 Task: Find connections with filter location Montauban with filter topic #careerswith filter profile language French with filter current company Wipro Digital with filter school Indraprastha University with filter industry Wholesale Petroleum and Petroleum Products with filter service category Property Management with filter keywords title Vehicle or Equipment Cleaner
Action: Mouse moved to (526, 78)
Screenshot: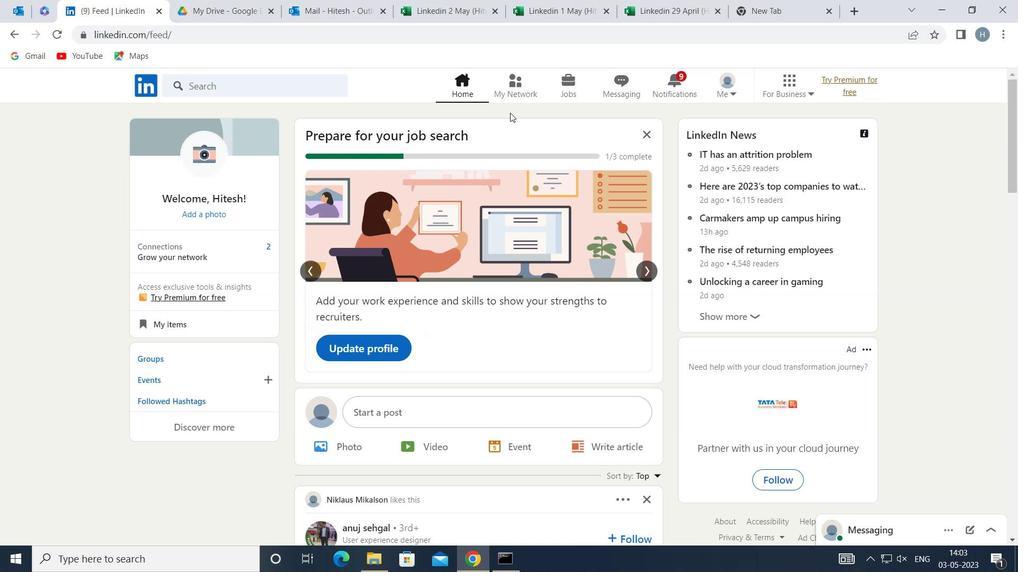 
Action: Mouse pressed left at (526, 78)
Screenshot: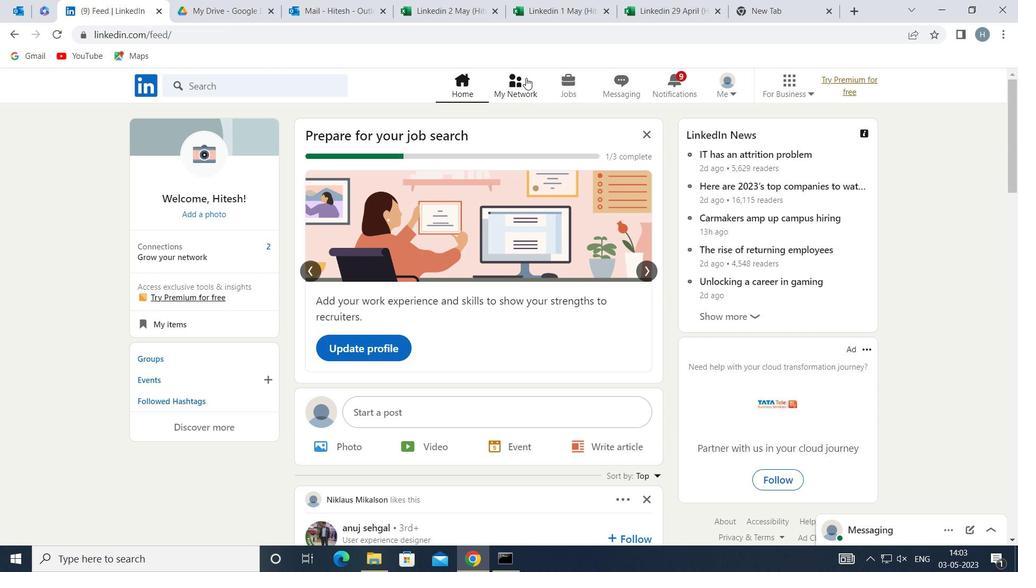 
Action: Mouse moved to (292, 160)
Screenshot: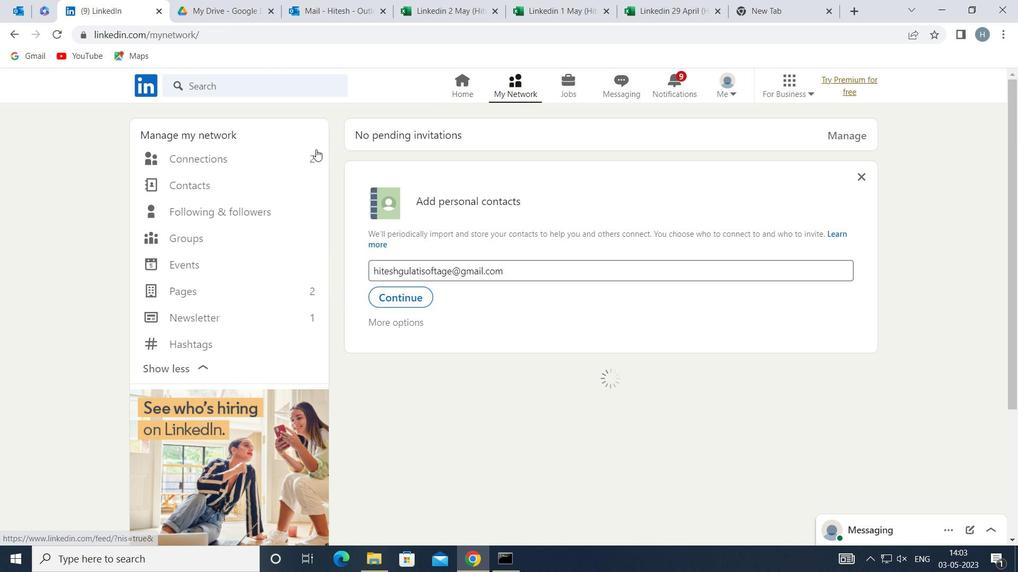 
Action: Mouse pressed left at (292, 160)
Screenshot: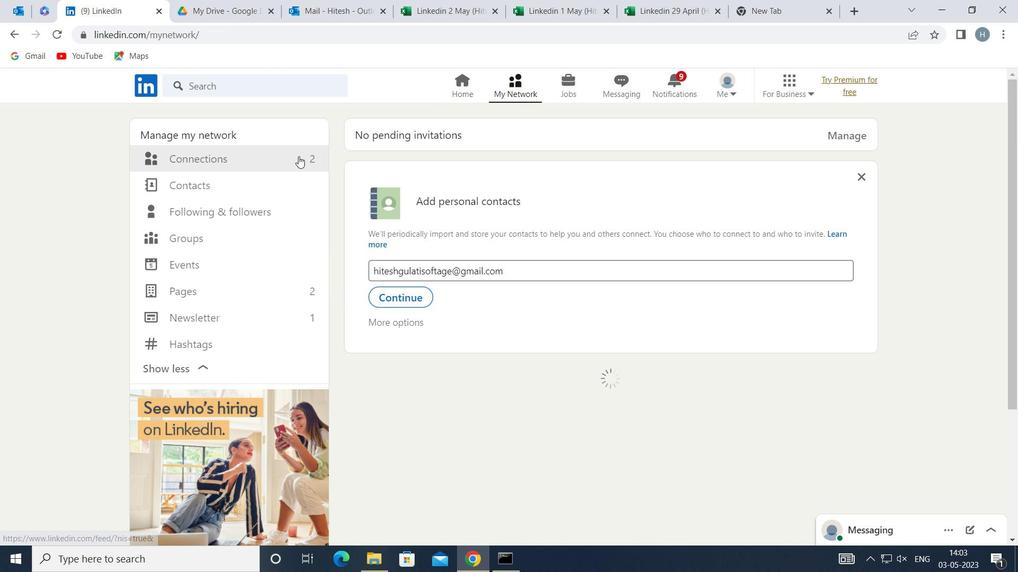 
Action: Mouse moved to (596, 159)
Screenshot: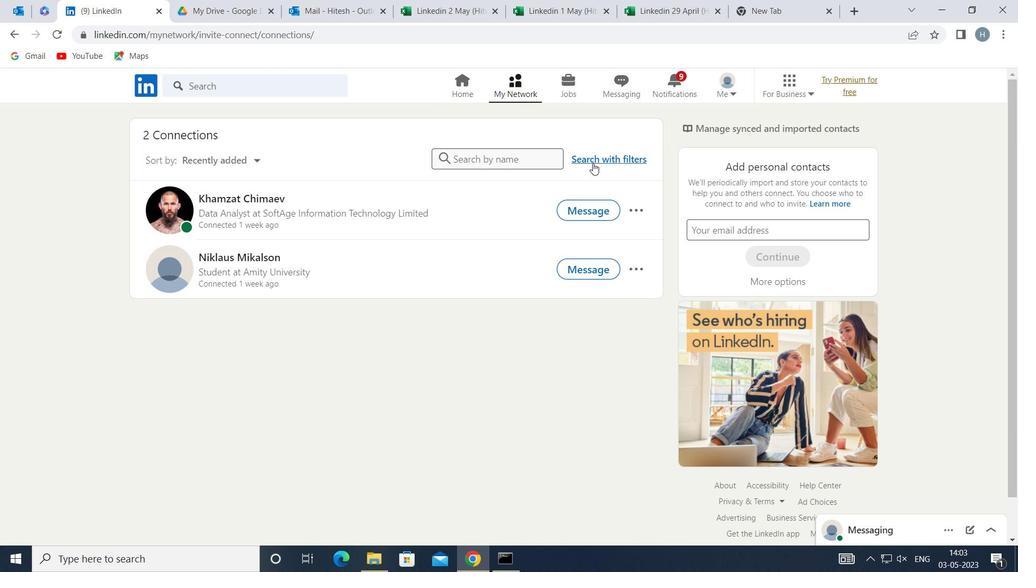 
Action: Mouse pressed left at (596, 159)
Screenshot: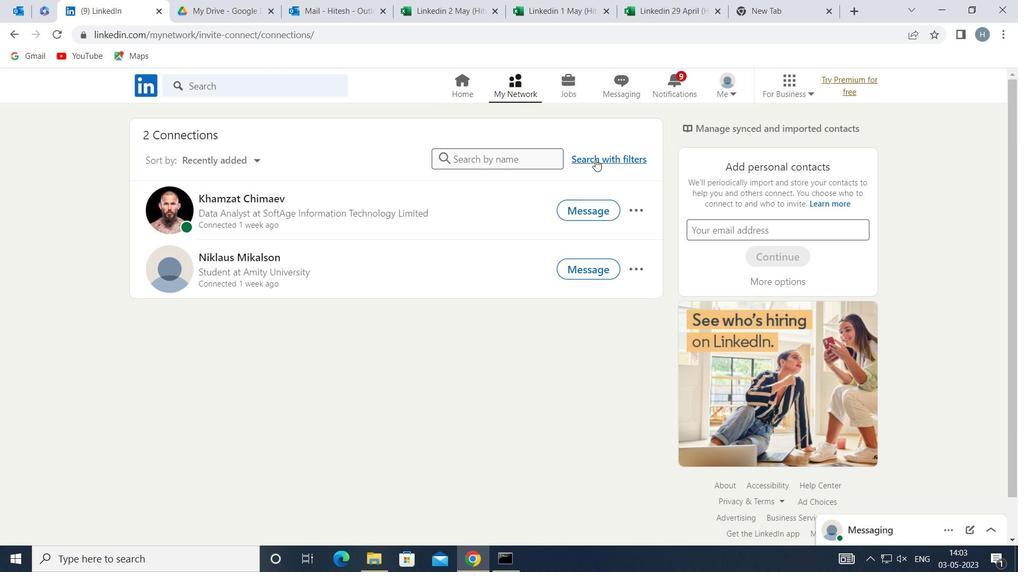 
Action: Mouse moved to (562, 128)
Screenshot: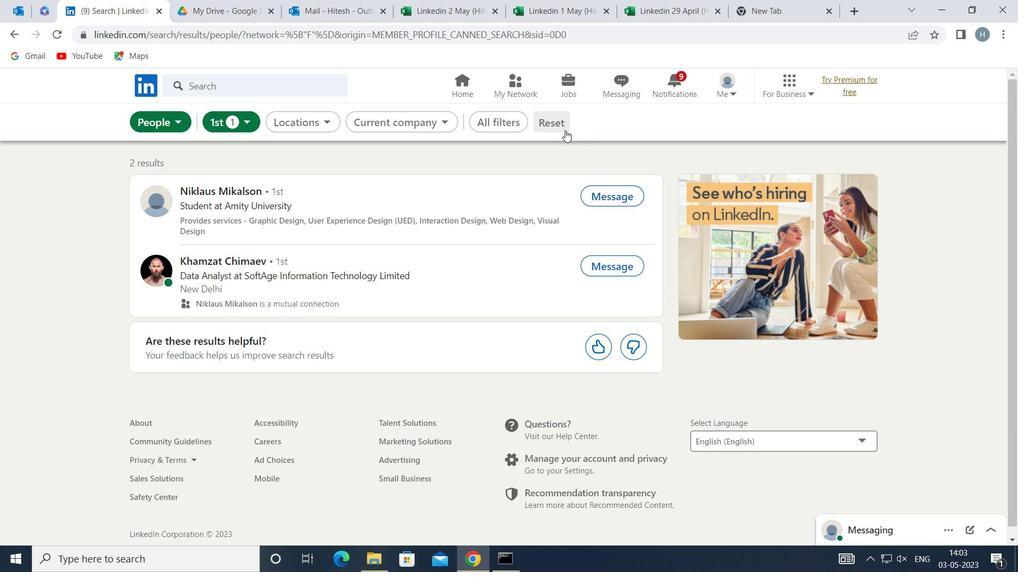 
Action: Mouse pressed left at (562, 128)
Screenshot: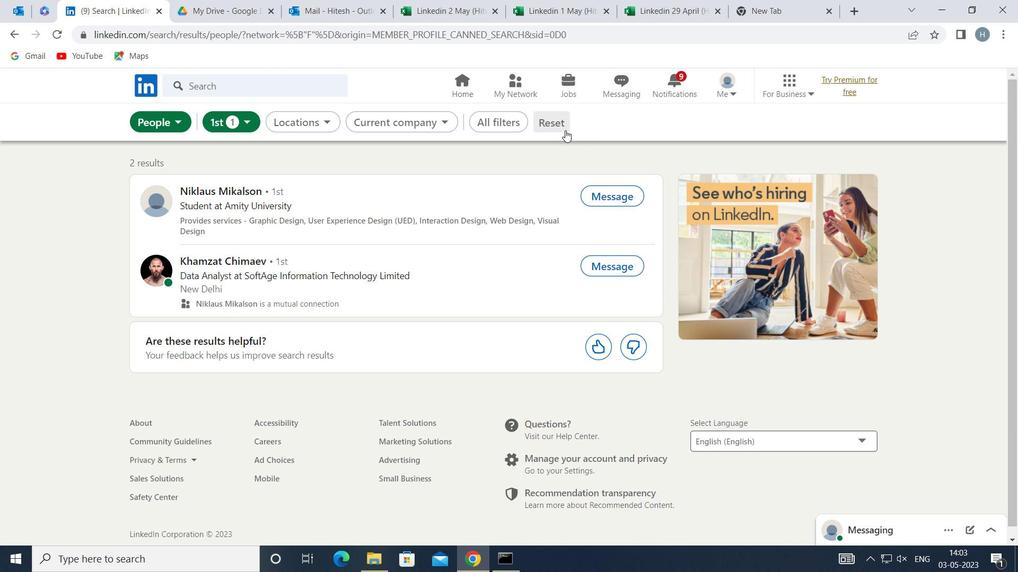 
Action: Mouse moved to (542, 127)
Screenshot: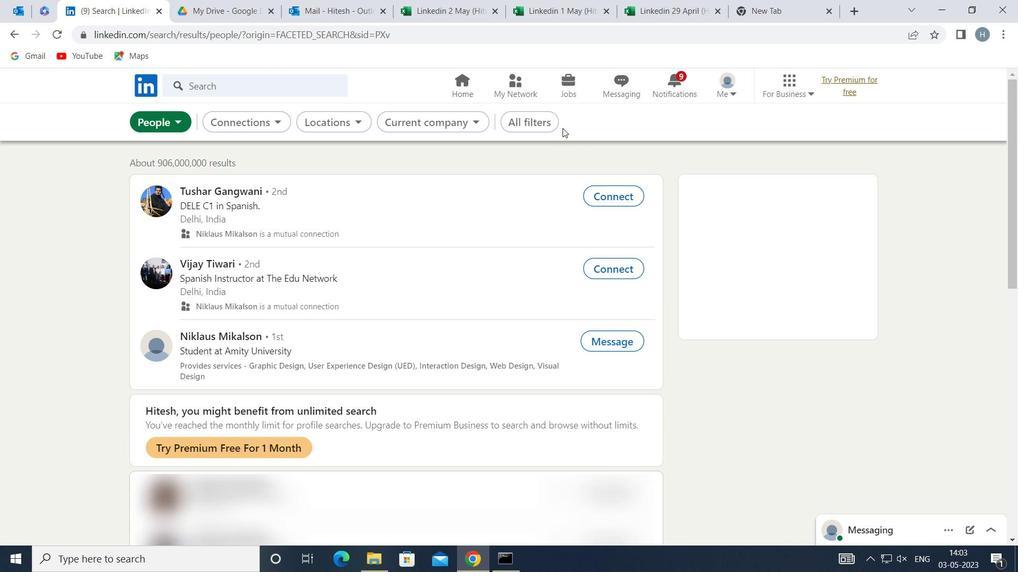 
Action: Mouse pressed left at (542, 127)
Screenshot: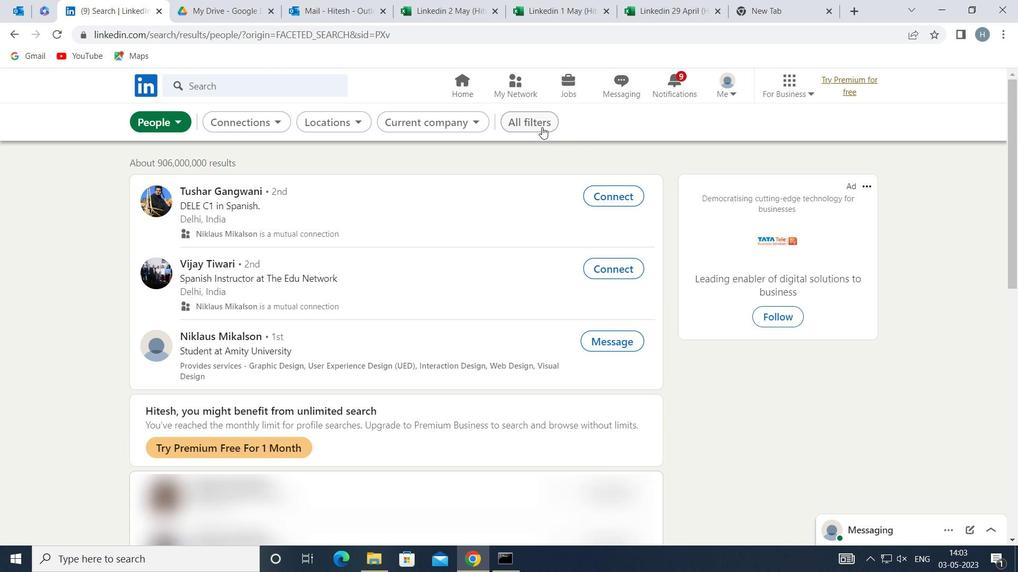 
Action: Mouse moved to (775, 258)
Screenshot: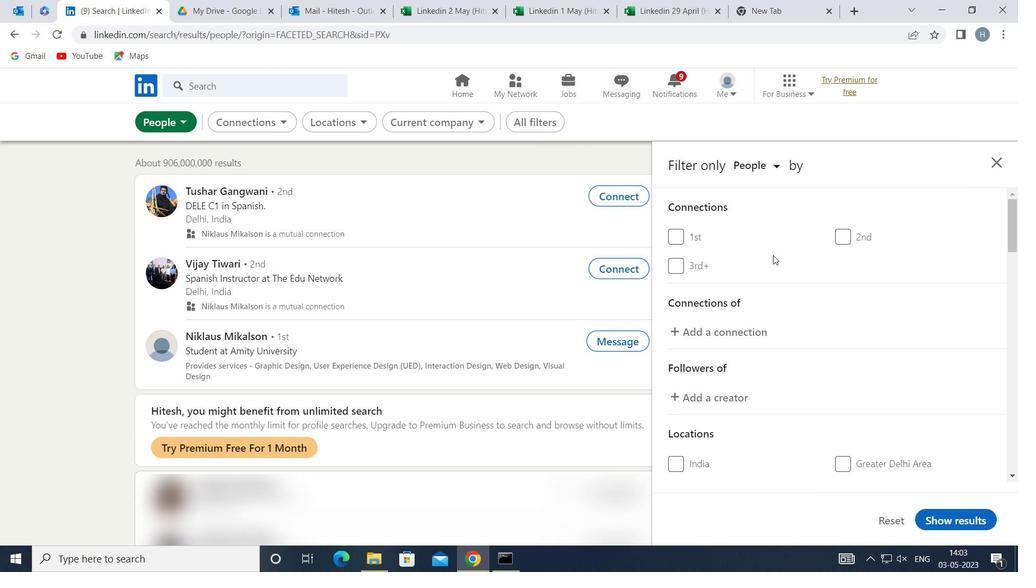 
Action: Mouse scrolled (775, 257) with delta (0, 0)
Screenshot: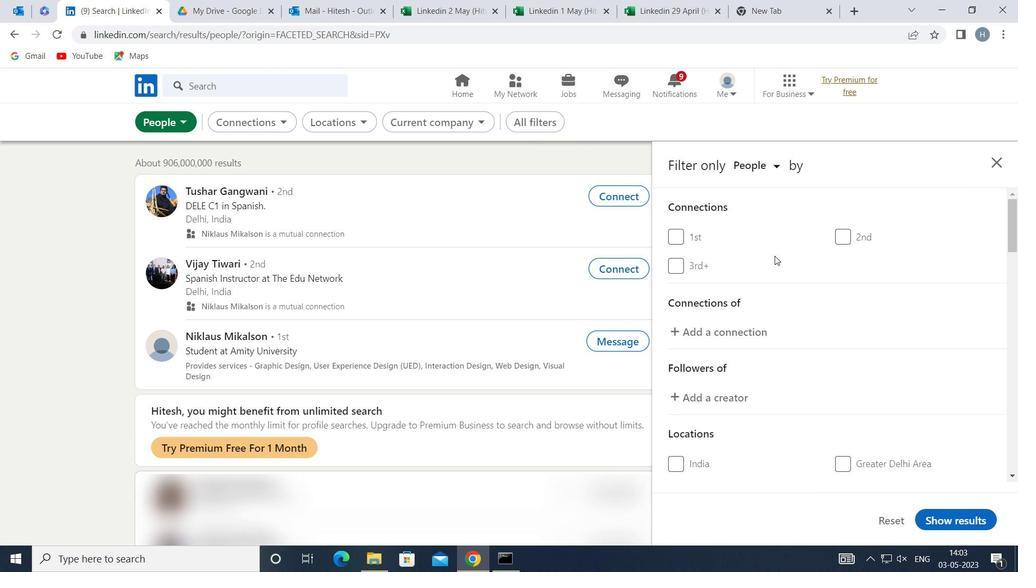 
Action: Mouse scrolled (775, 257) with delta (0, 0)
Screenshot: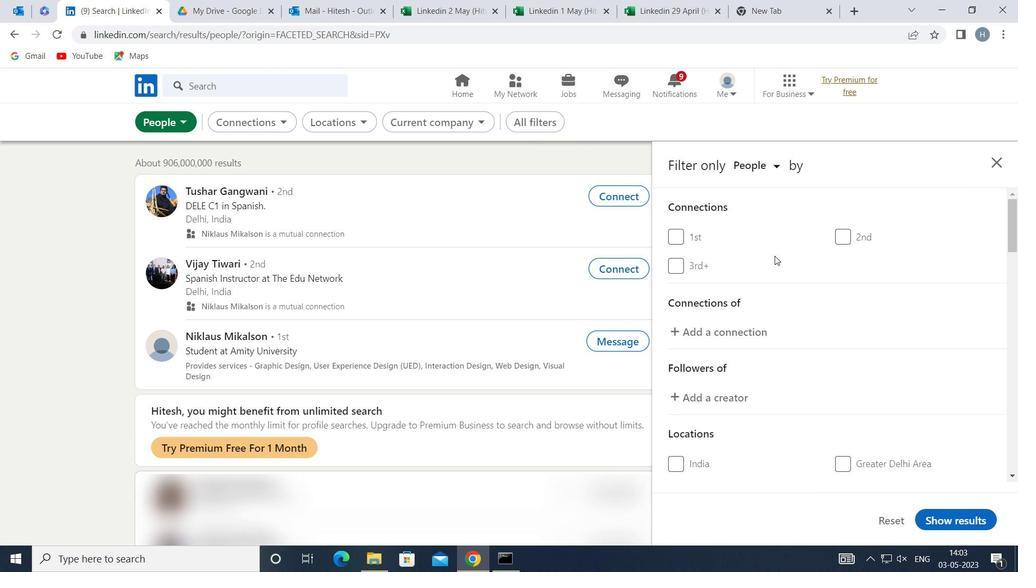 
Action: Mouse scrolled (775, 257) with delta (0, 0)
Screenshot: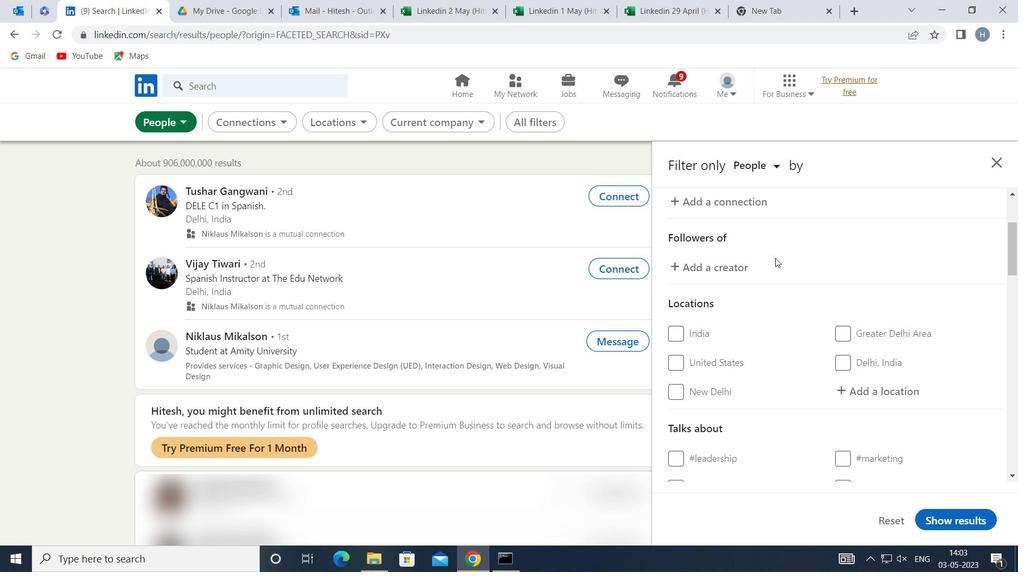 
Action: Mouse moved to (878, 321)
Screenshot: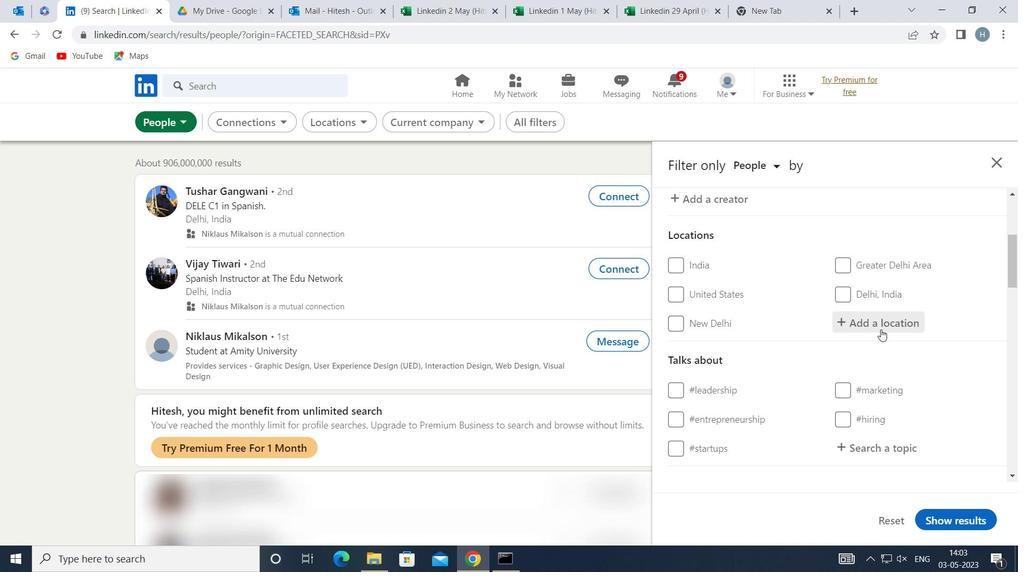 
Action: Mouse pressed left at (878, 321)
Screenshot: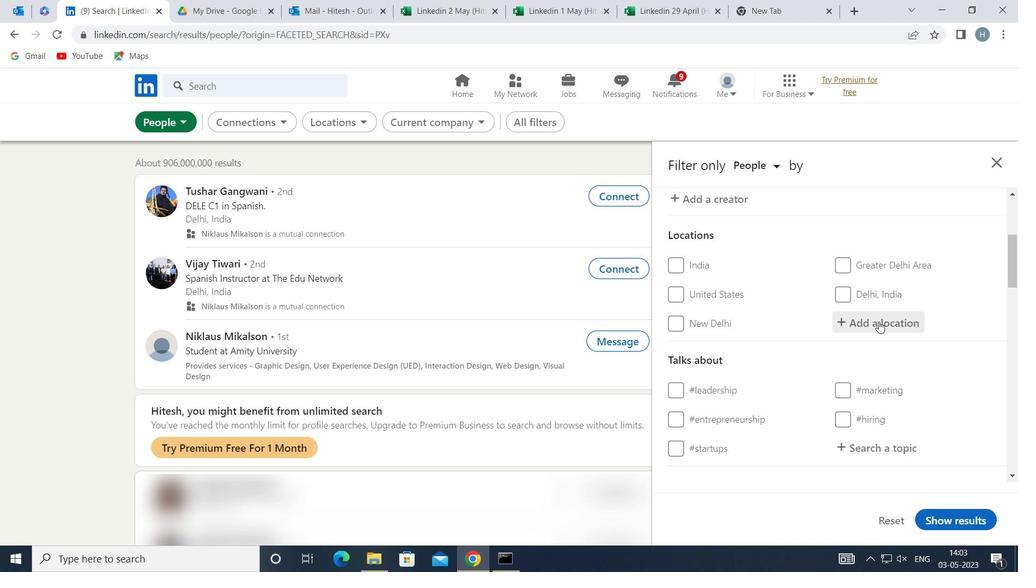 
Action: Mouse moved to (878, 321)
Screenshot: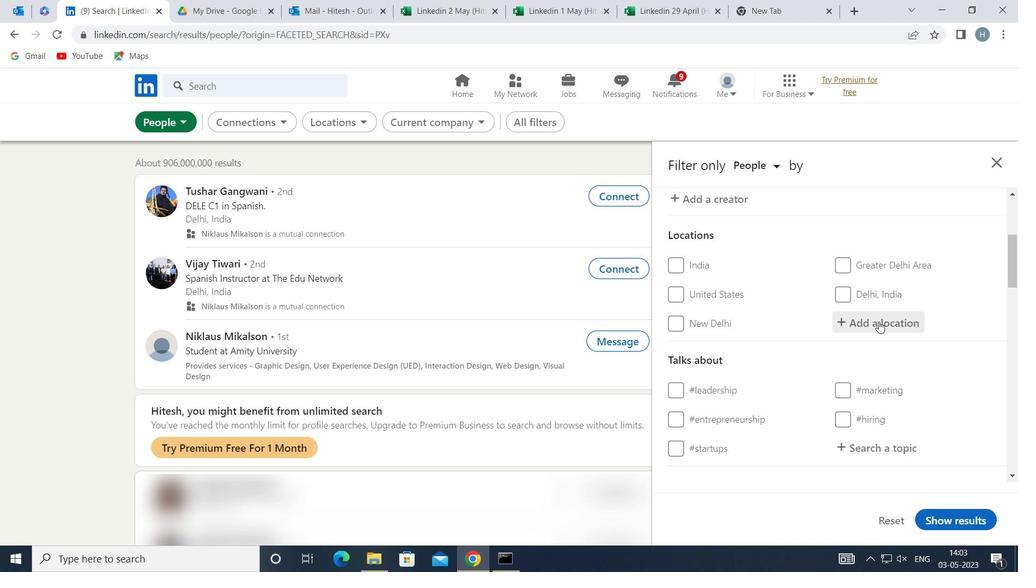 
Action: Key pressed <Key.shift>MONTK<Key.backspace>LUCON
Screenshot: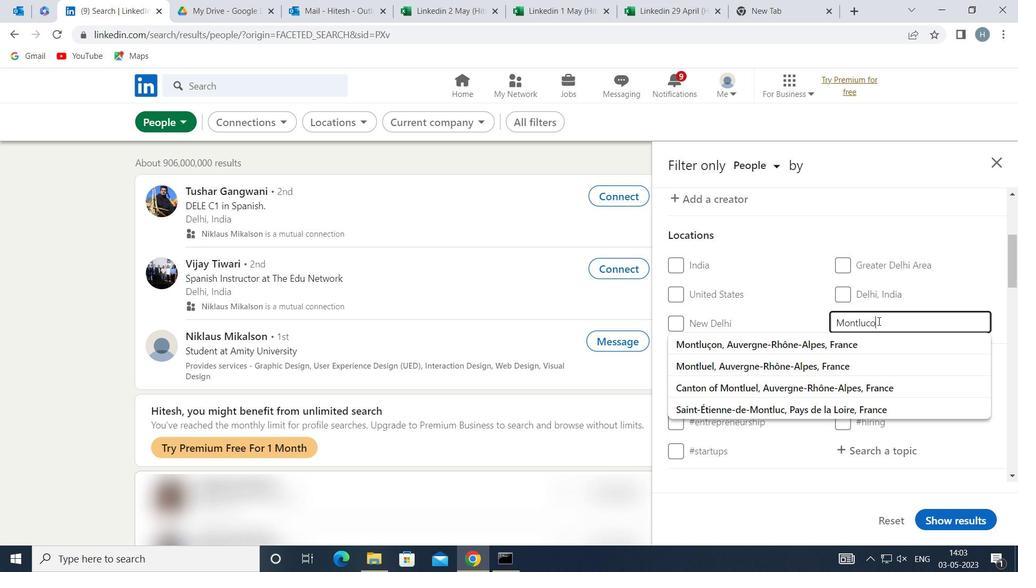 
Action: Mouse moved to (855, 340)
Screenshot: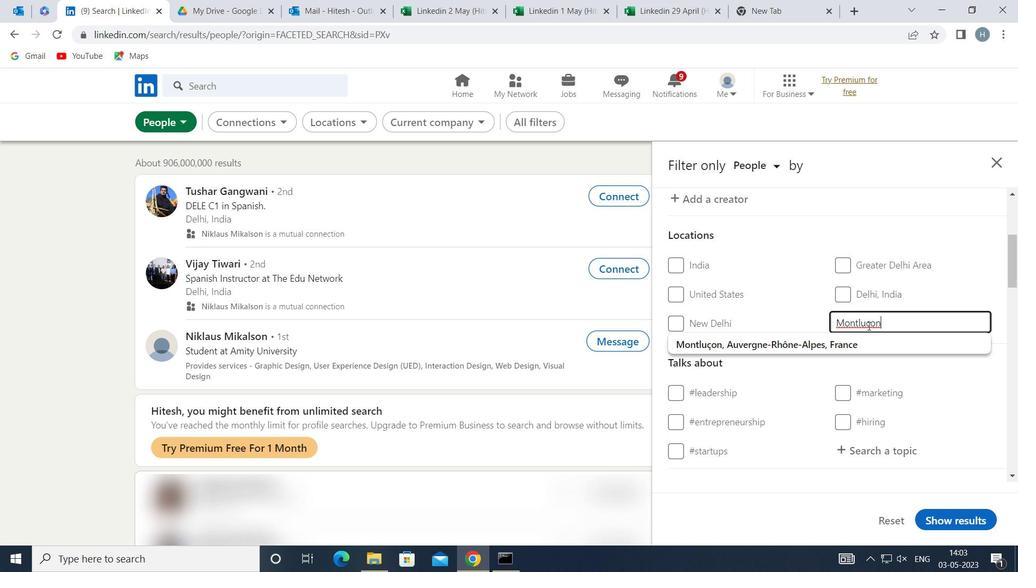 
Action: Mouse pressed left at (855, 340)
Screenshot: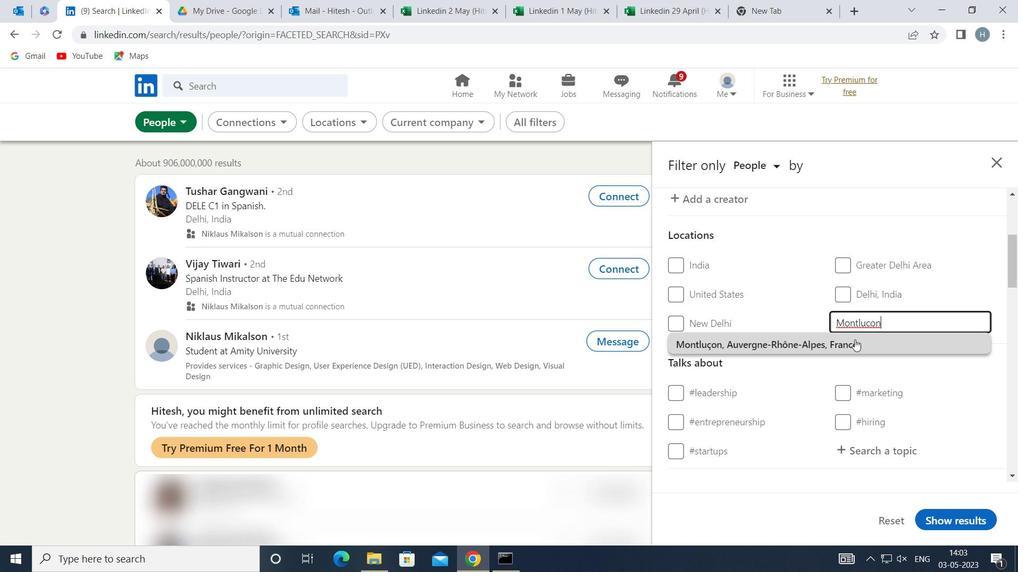 
Action: Mouse moved to (838, 354)
Screenshot: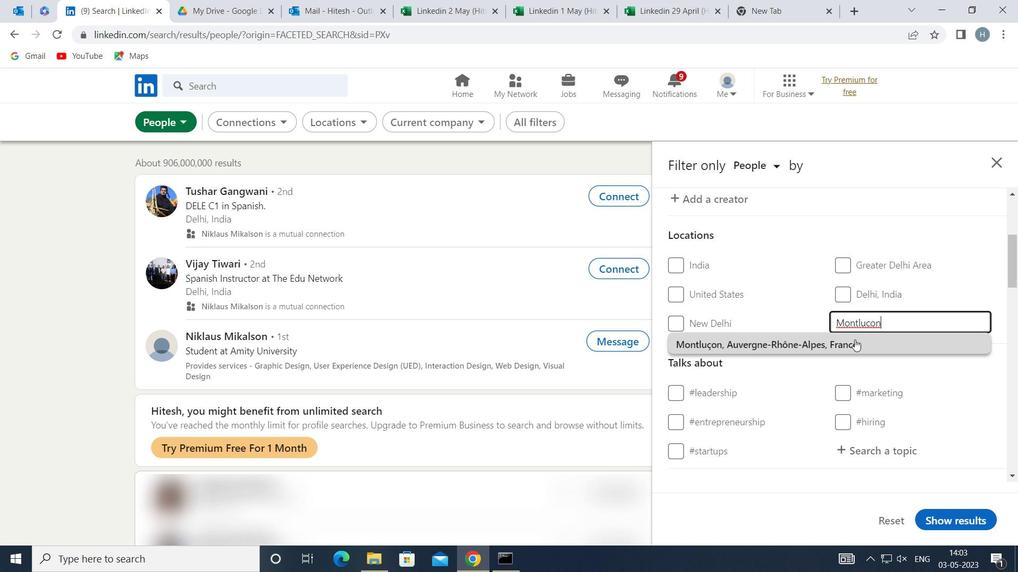 
Action: Mouse scrolled (838, 353) with delta (0, 0)
Screenshot: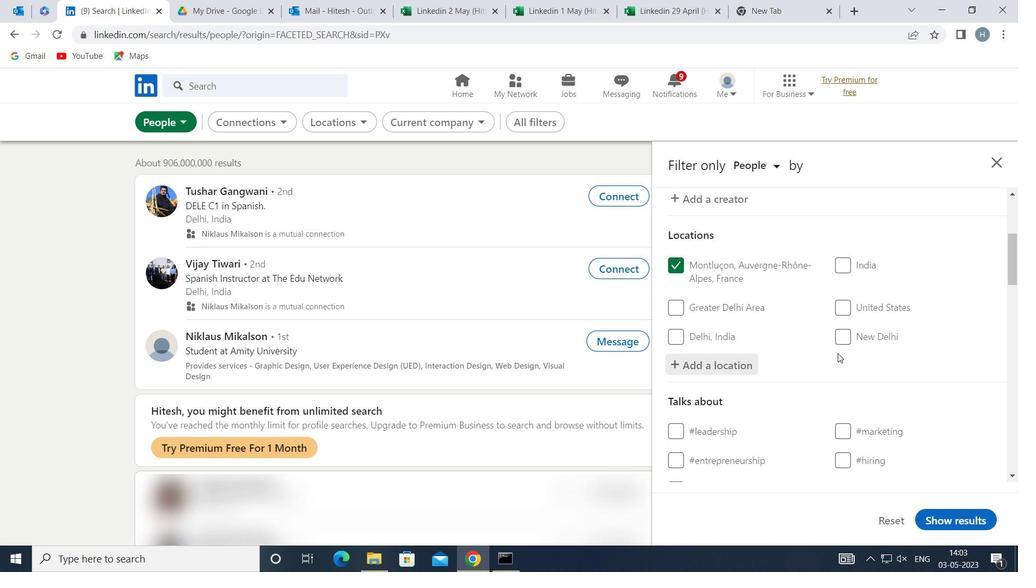 
Action: Mouse scrolled (838, 353) with delta (0, 0)
Screenshot: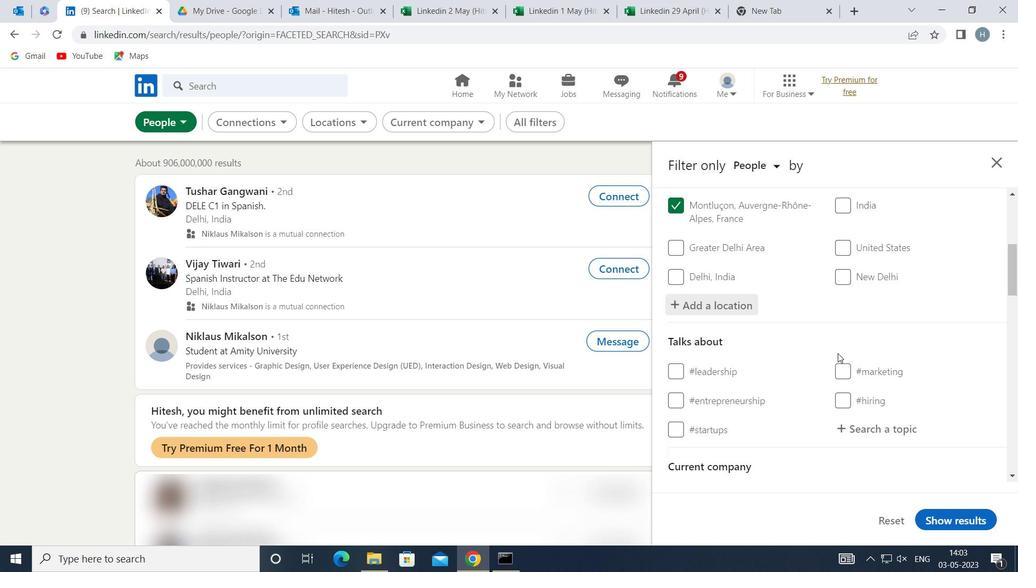 
Action: Mouse moved to (914, 350)
Screenshot: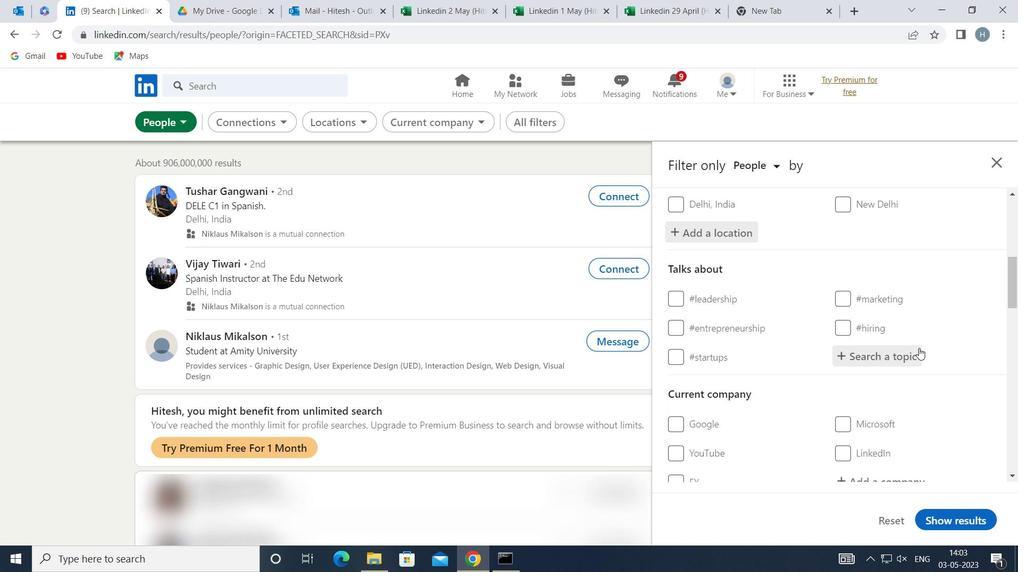 
Action: Mouse pressed left at (914, 350)
Screenshot: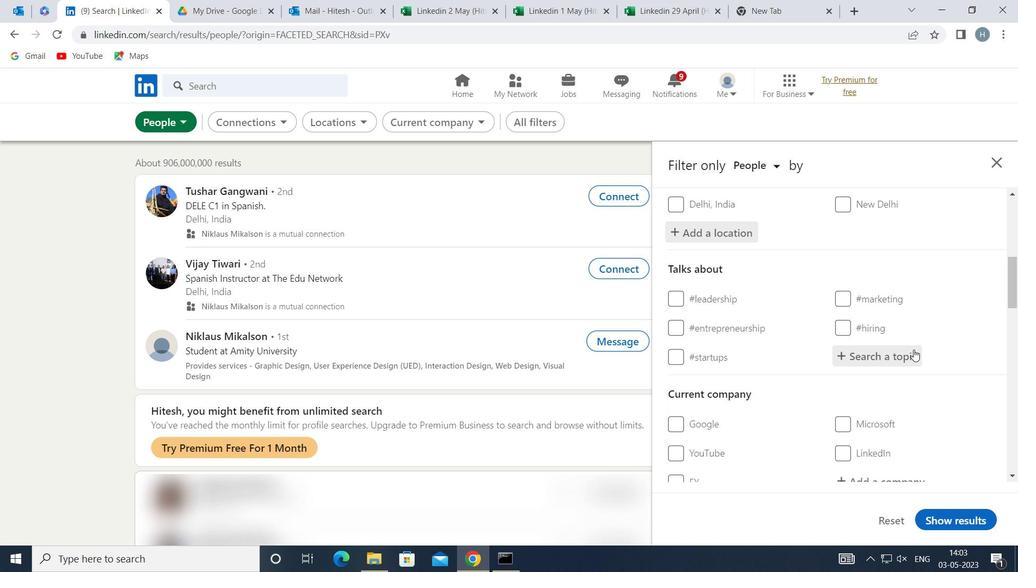 
Action: Key pressed <Key.shift>LIFECOAC
Screenshot: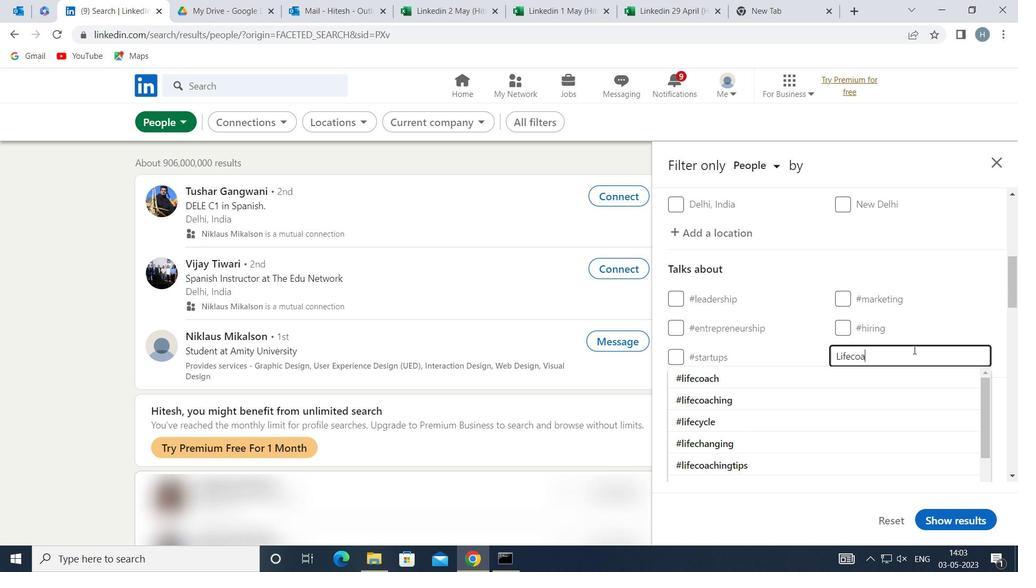 
Action: Mouse moved to (912, 354)
Screenshot: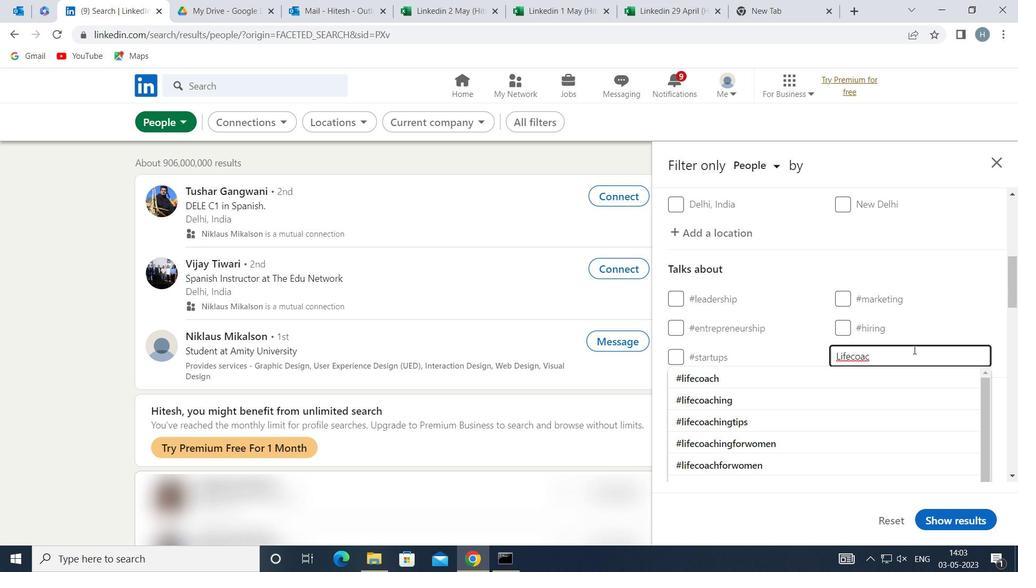 
Action: Key pressed H
Screenshot: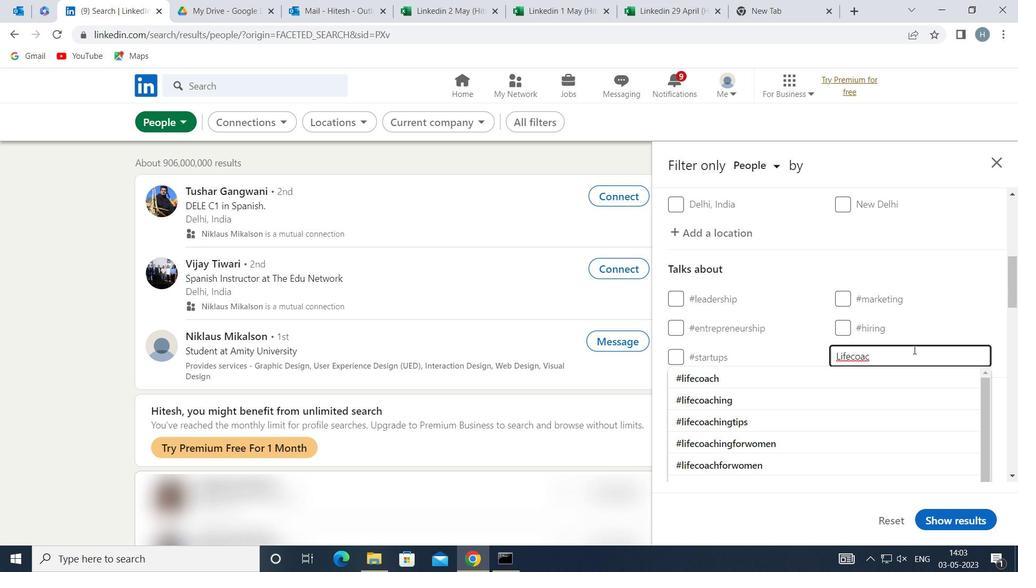 
Action: Mouse moved to (834, 382)
Screenshot: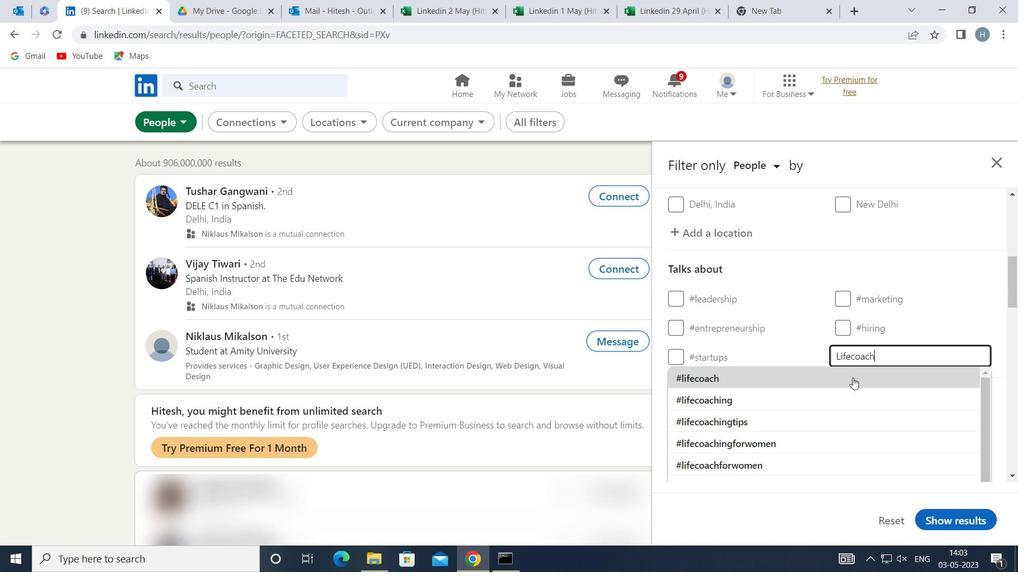 
Action: Mouse pressed left at (834, 382)
Screenshot: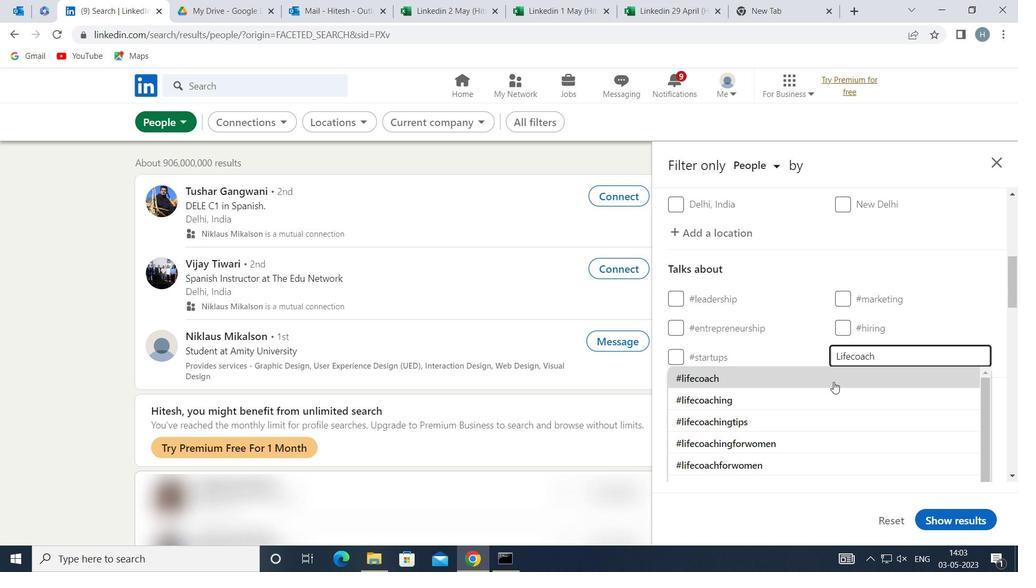 
Action: Mouse moved to (802, 386)
Screenshot: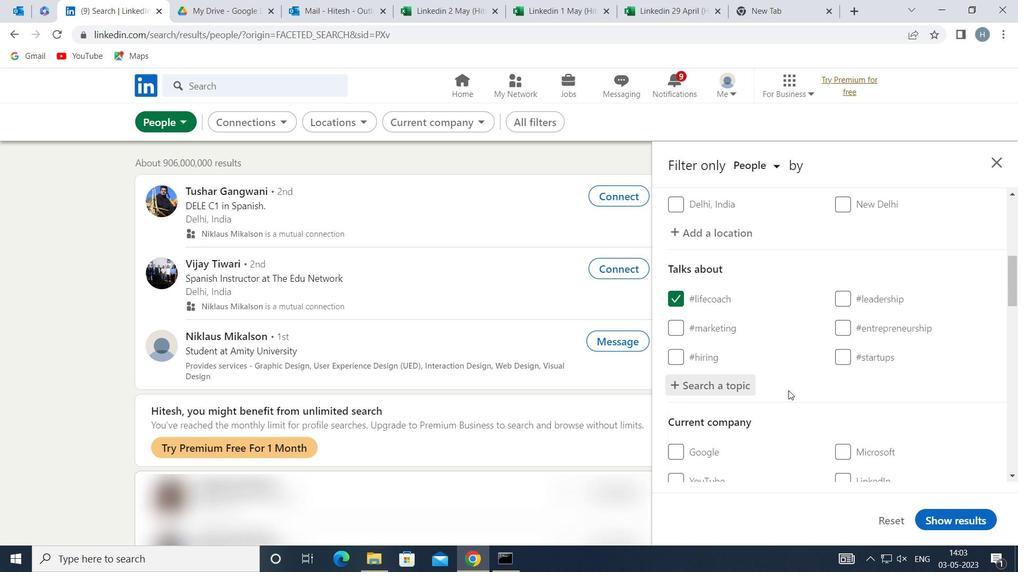 
Action: Mouse scrolled (802, 386) with delta (0, 0)
Screenshot: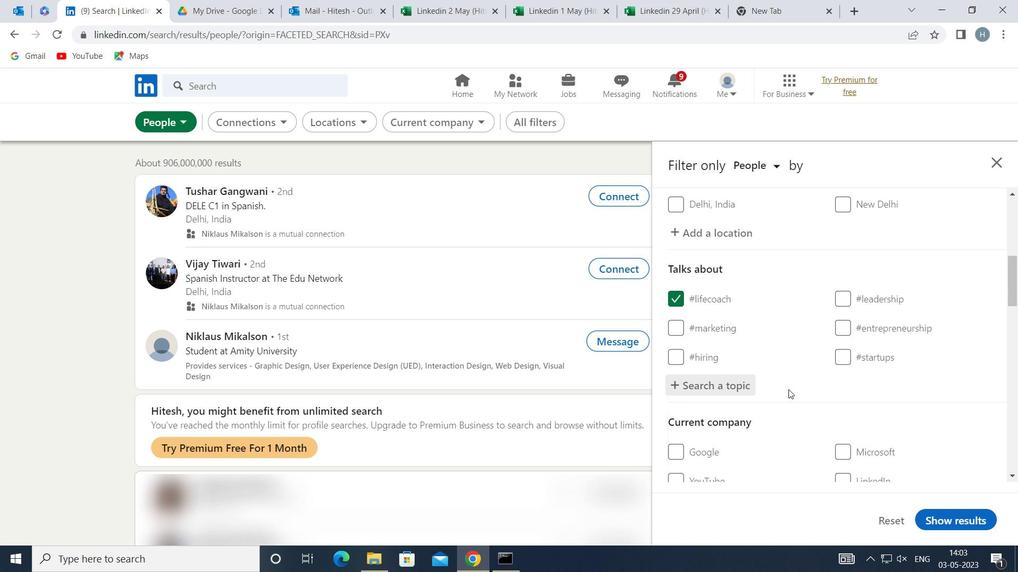
Action: Mouse moved to (803, 386)
Screenshot: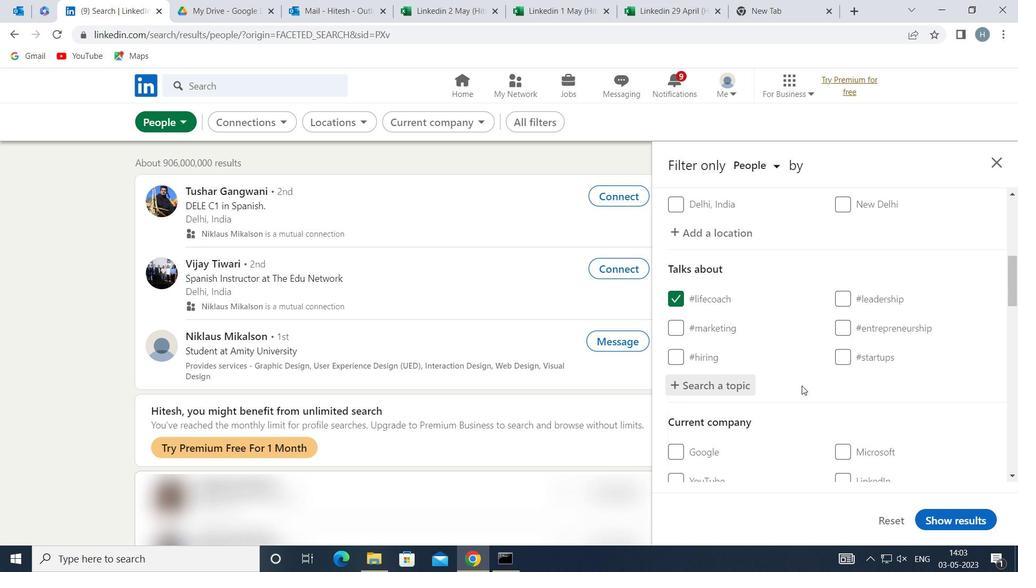 
Action: Mouse scrolled (803, 386) with delta (0, 0)
Screenshot: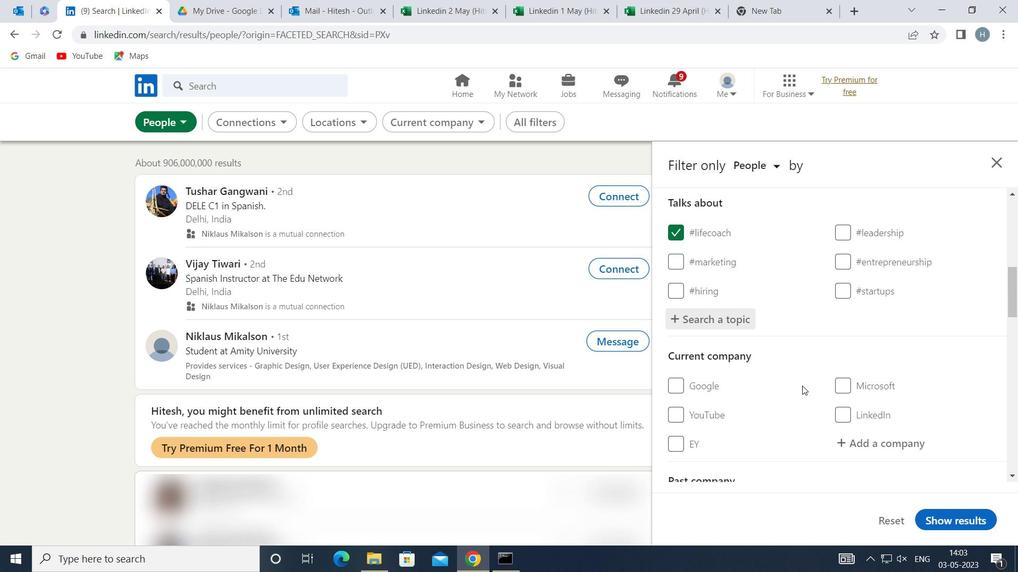 
Action: Mouse moved to (804, 386)
Screenshot: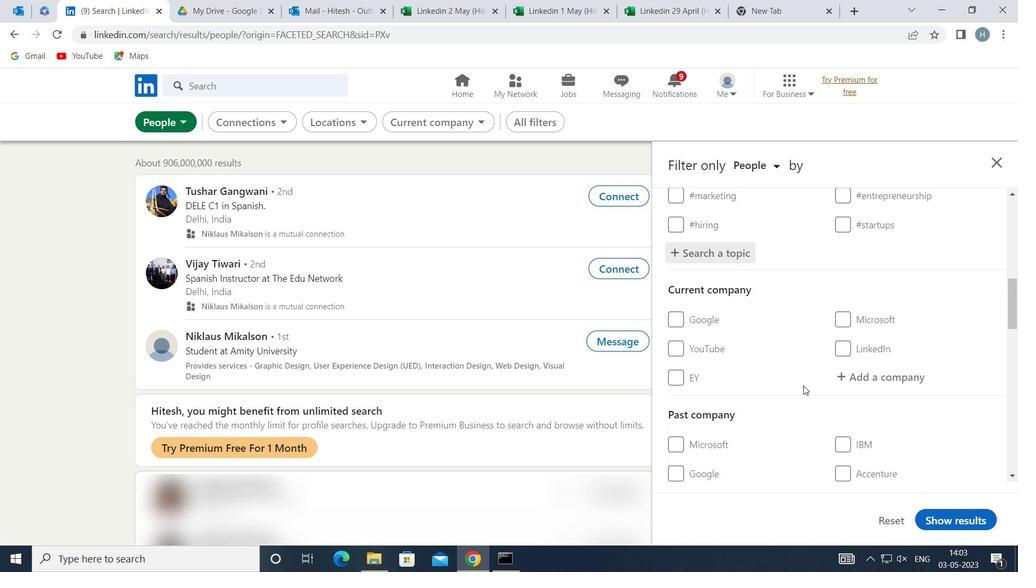 
Action: Mouse scrolled (804, 386) with delta (0, 0)
Screenshot: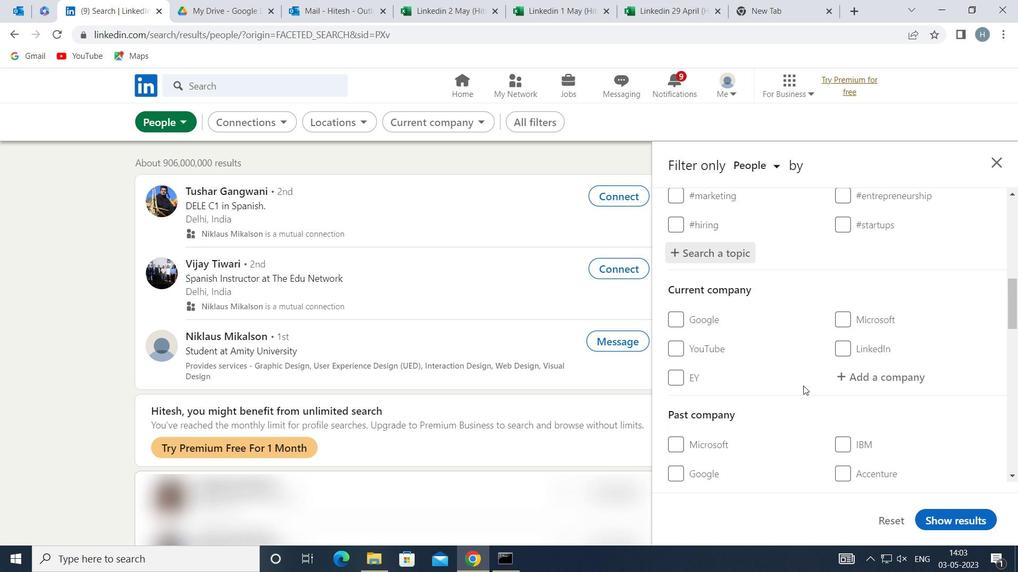 
Action: Mouse scrolled (804, 386) with delta (0, 0)
Screenshot: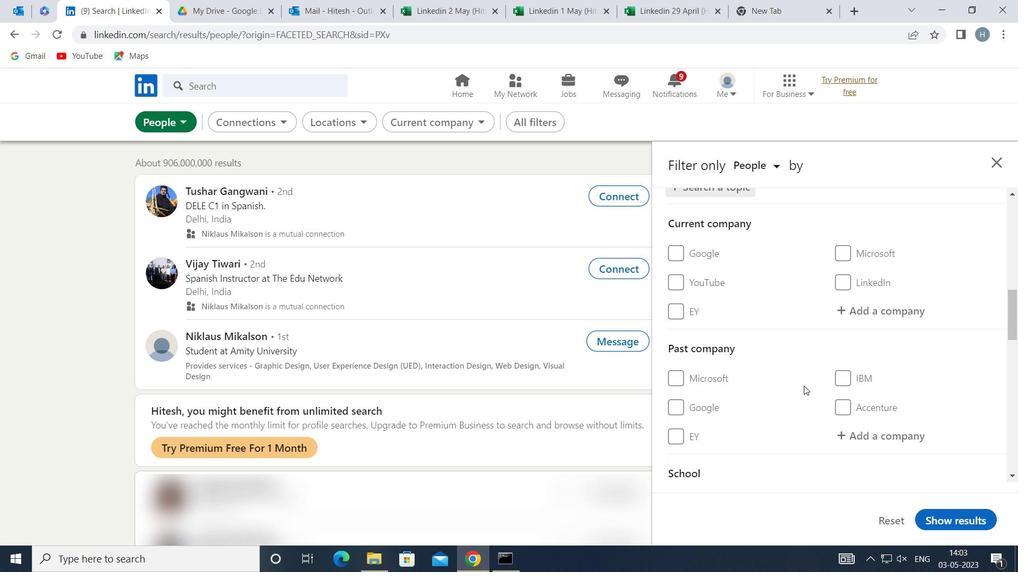 
Action: Mouse moved to (804, 386)
Screenshot: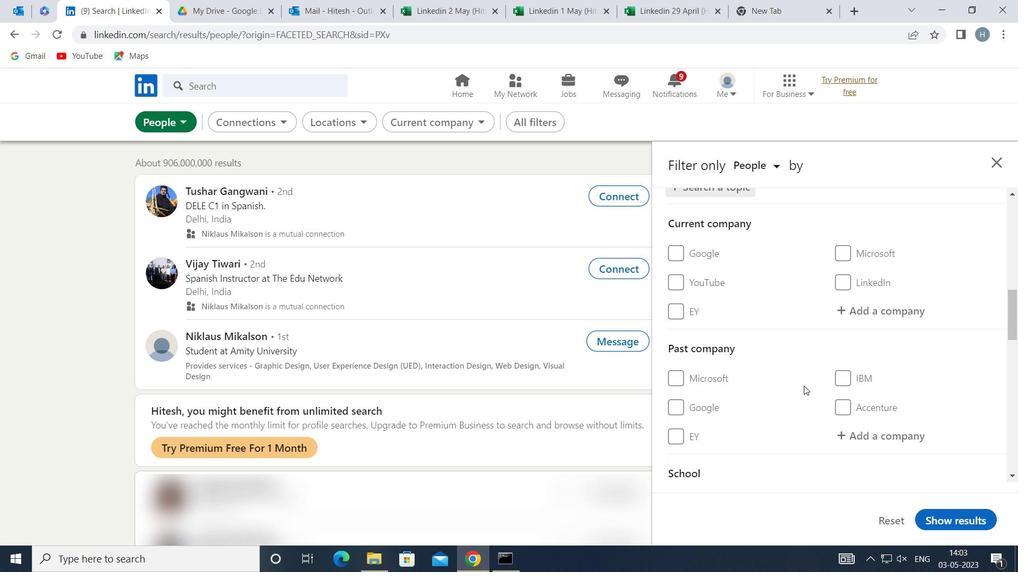 
Action: Mouse scrolled (804, 386) with delta (0, 0)
Screenshot: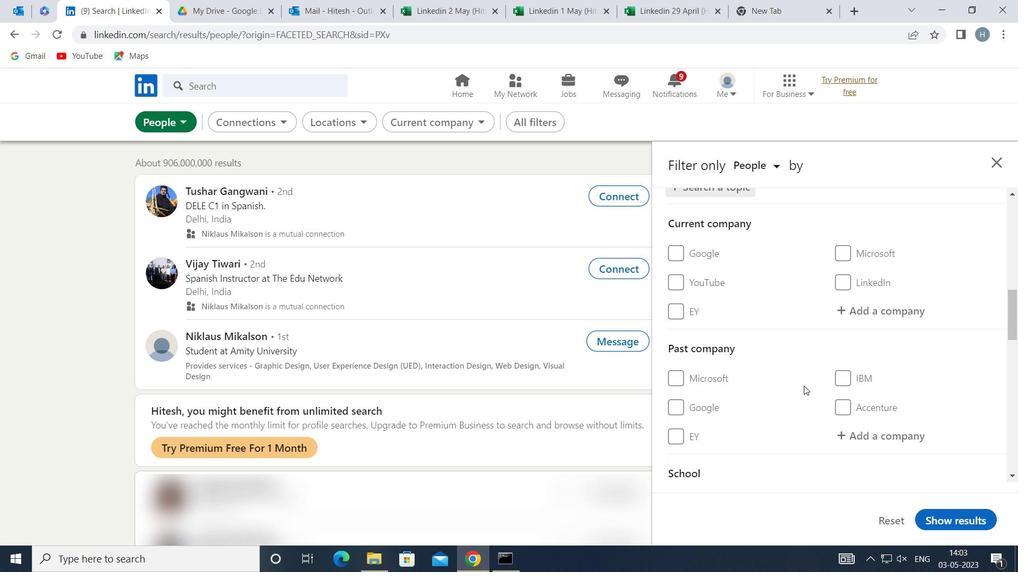 
Action: Mouse scrolled (804, 386) with delta (0, 0)
Screenshot: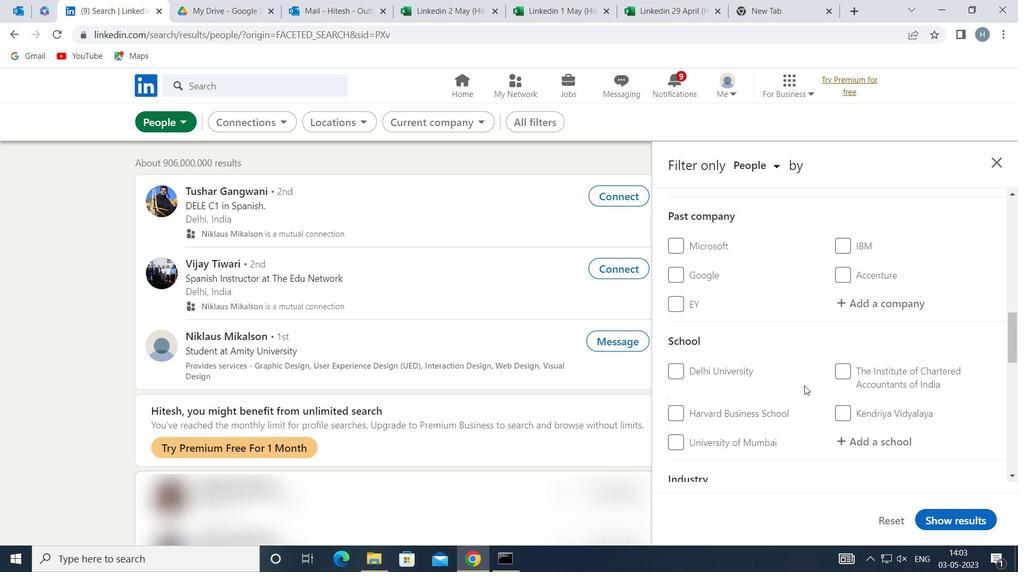 
Action: Mouse scrolled (804, 386) with delta (0, 0)
Screenshot: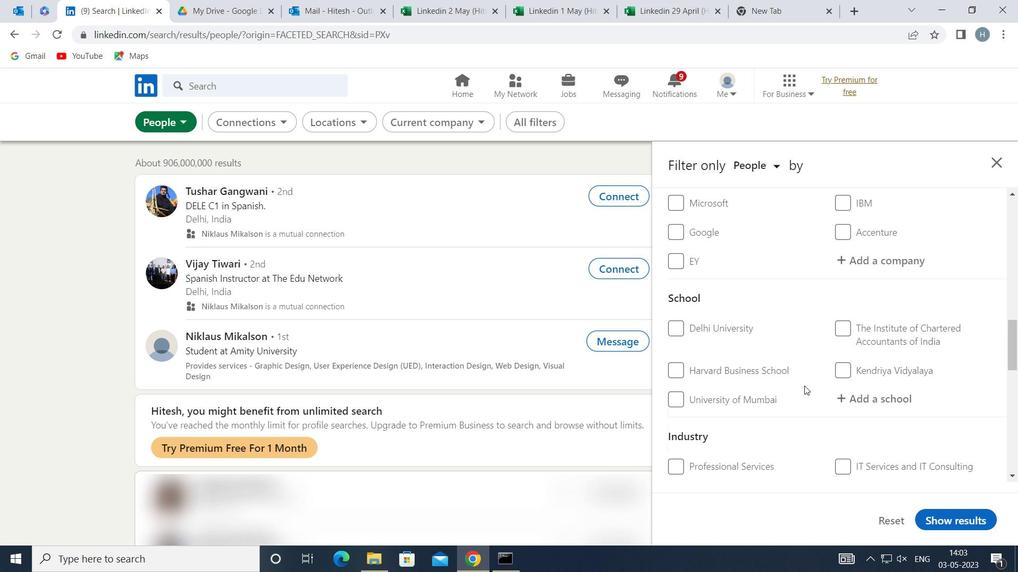 
Action: Mouse scrolled (804, 386) with delta (0, 0)
Screenshot: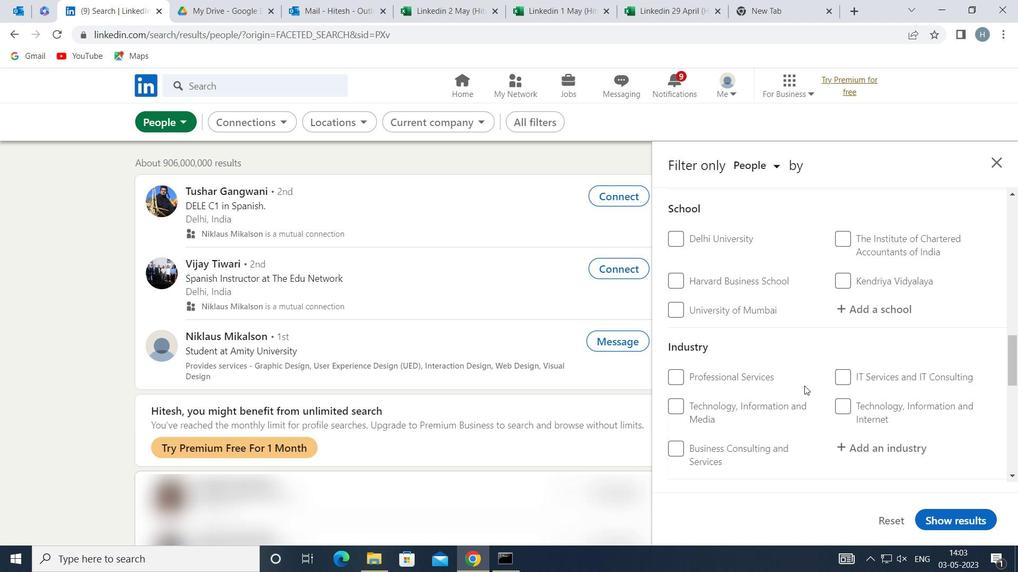 
Action: Mouse scrolled (804, 386) with delta (0, 0)
Screenshot: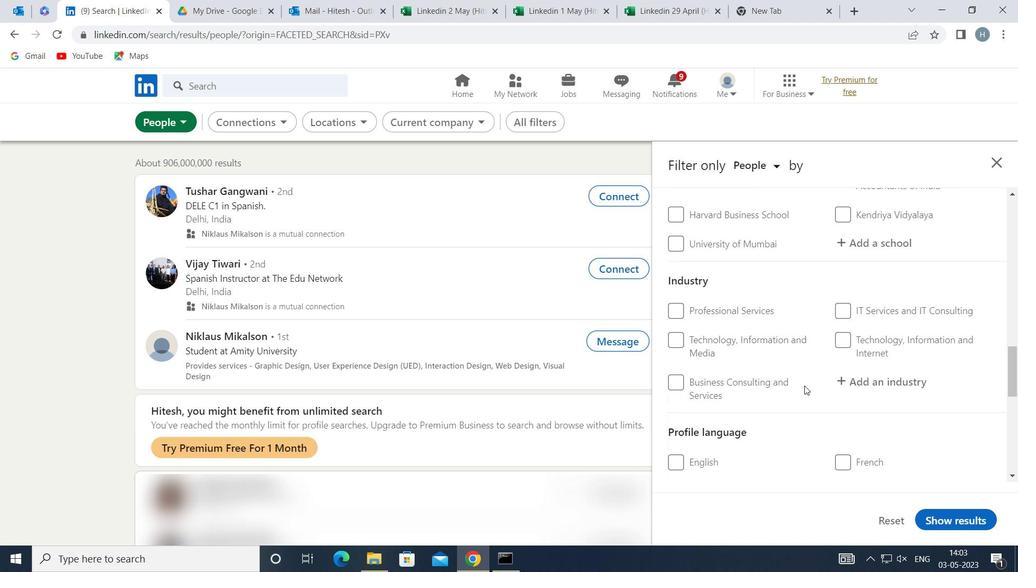 
Action: Mouse scrolled (804, 386) with delta (0, 0)
Screenshot: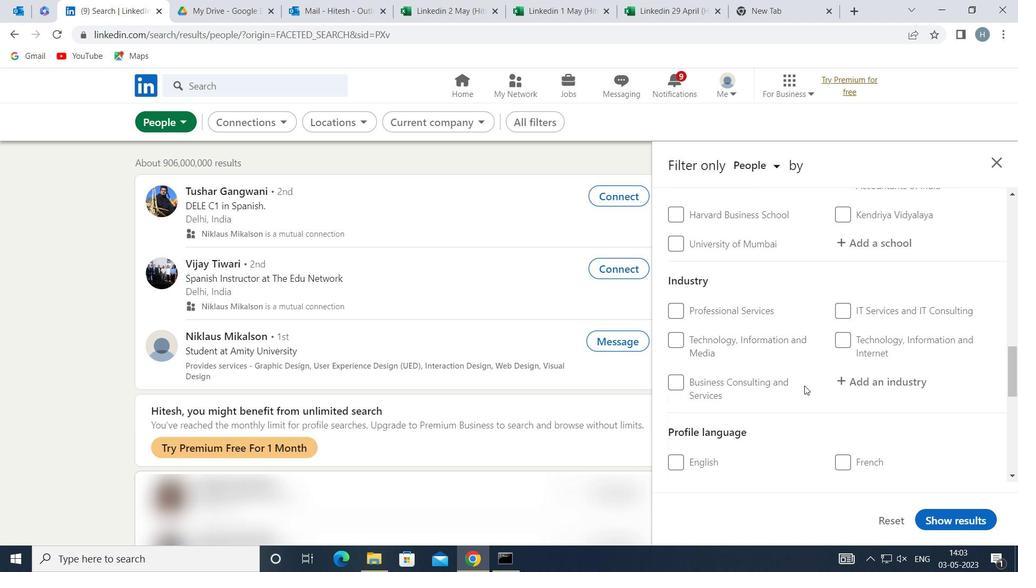 
Action: Mouse moved to (684, 353)
Screenshot: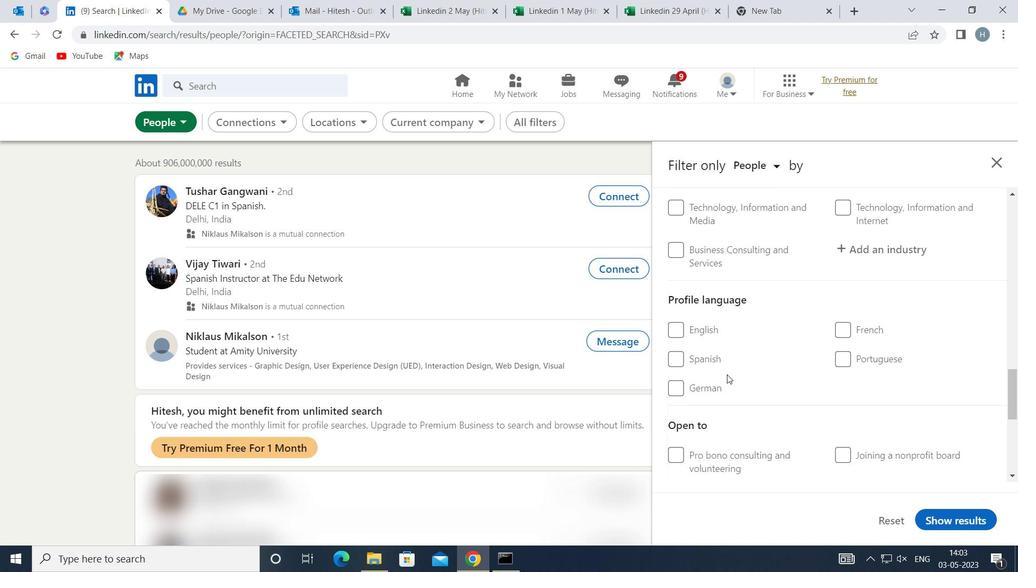 
Action: Mouse pressed left at (684, 353)
Screenshot: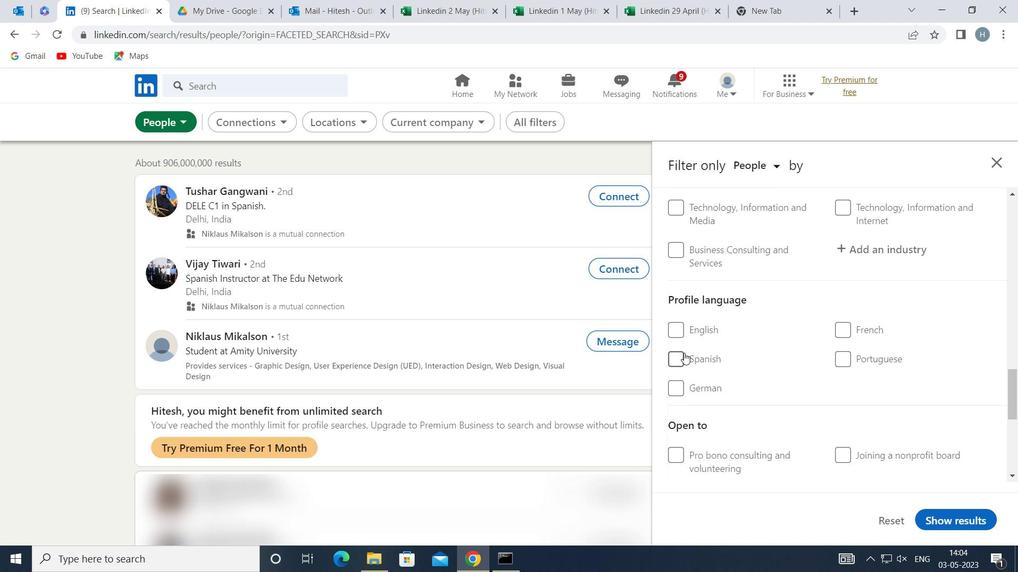 
Action: Mouse moved to (798, 363)
Screenshot: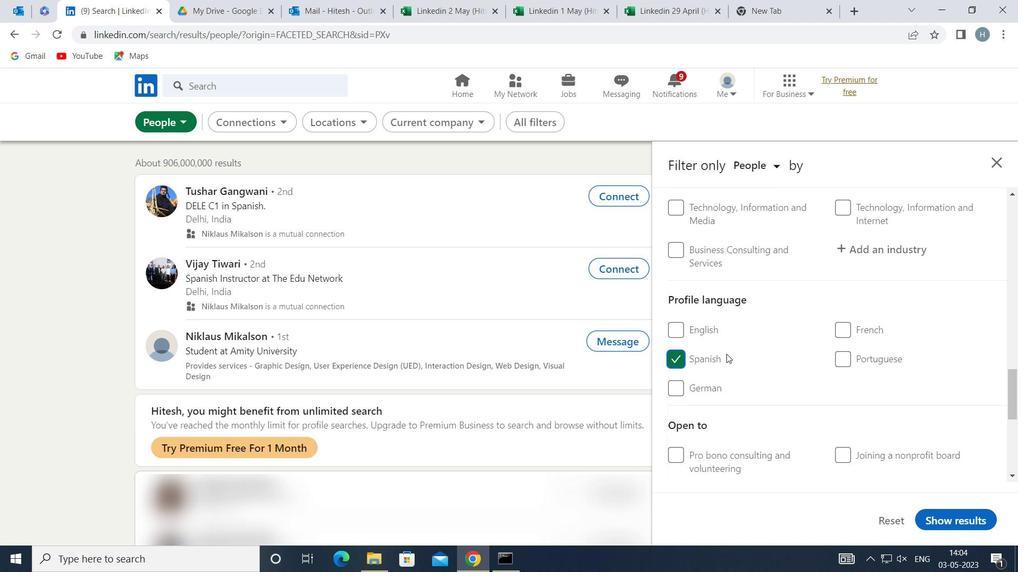 
Action: Mouse scrolled (798, 364) with delta (0, 0)
Screenshot: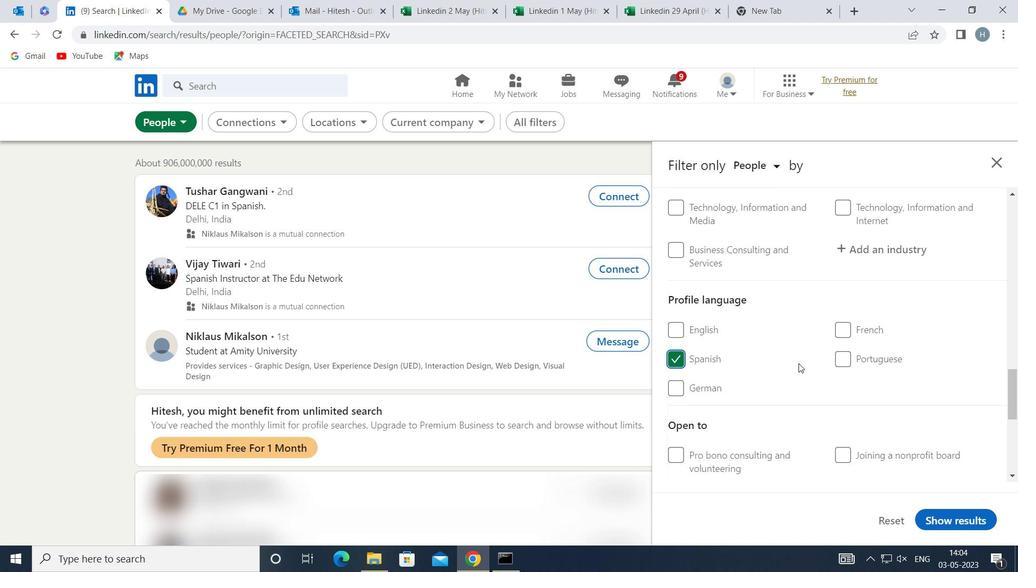 
Action: Mouse scrolled (798, 364) with delta (0, 0)
Screenshot: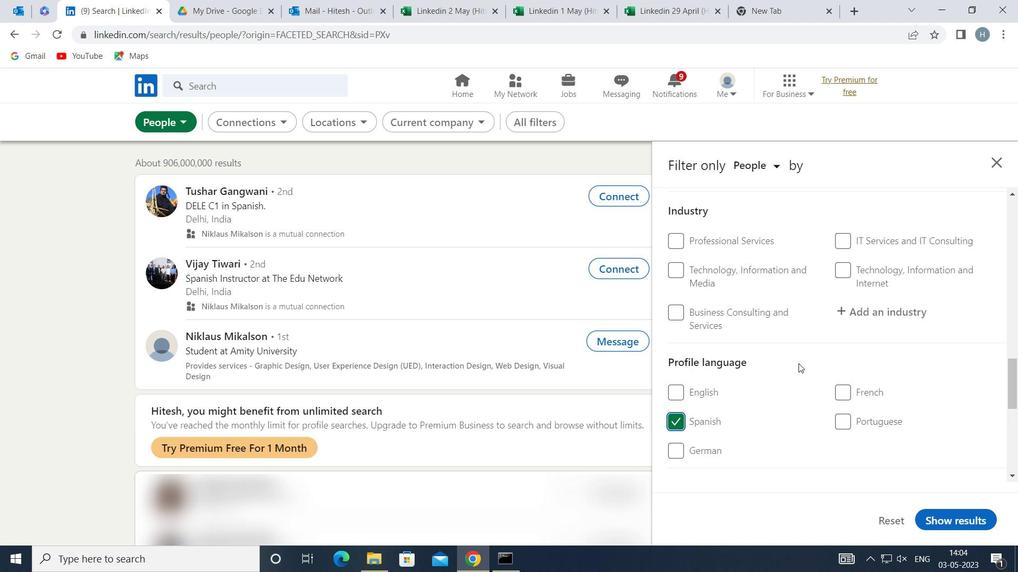 
Action: Mouse scrolled (798, 364) with delta (0, 0)
Screenshot: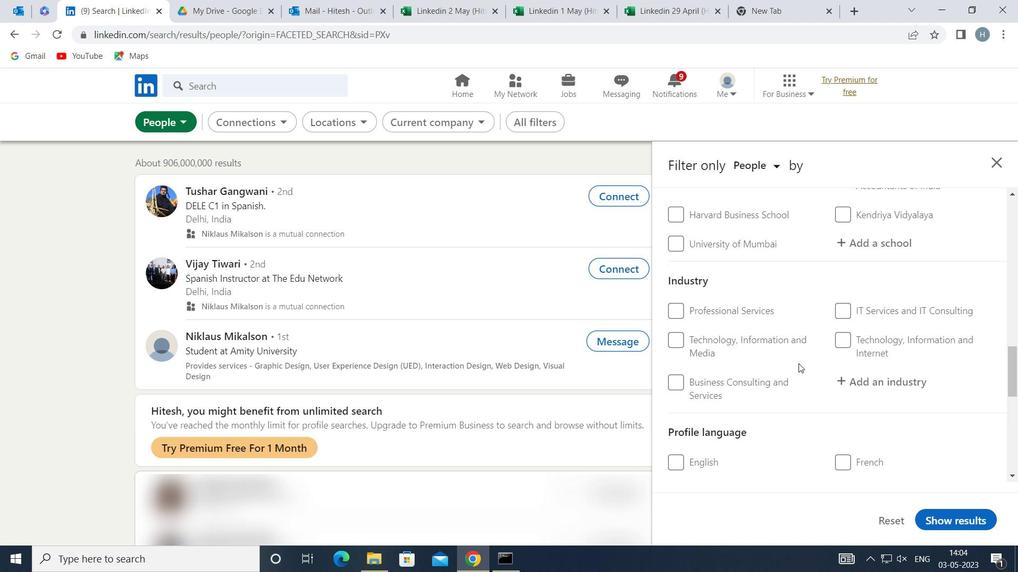 
Action: Mouse scrolled (798, 364) with delta (0, 0)
Screenshot: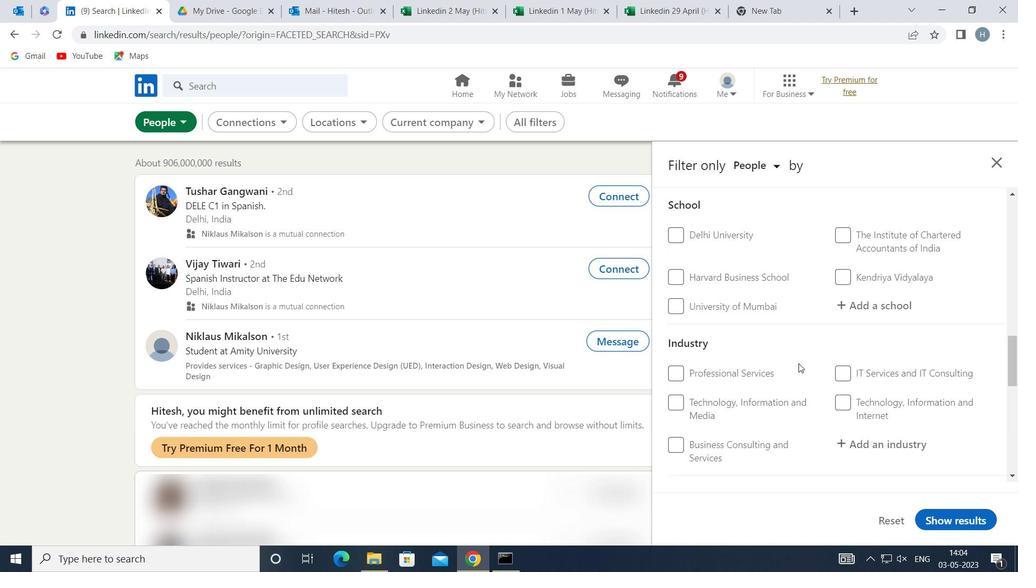 
Action: Mouse scrolled (798, 364) with delta (0, 0)
Screenshot: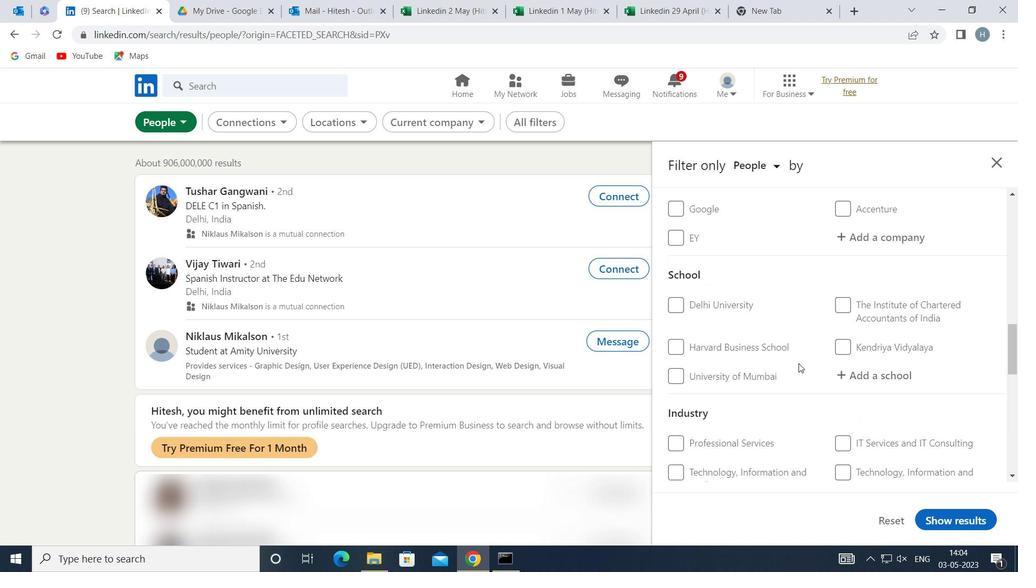 
Action: Mouse scrolled (798, 364) with delta (0, 0)
Screenshot: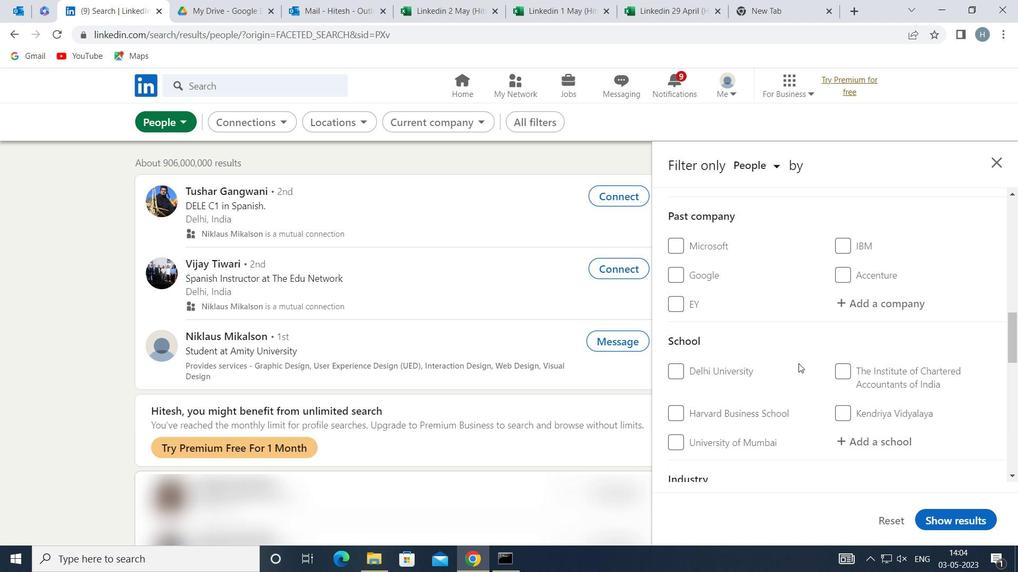 
Action: Mouse scrolled (798, 364) with delta (0, 0)
Screenshot: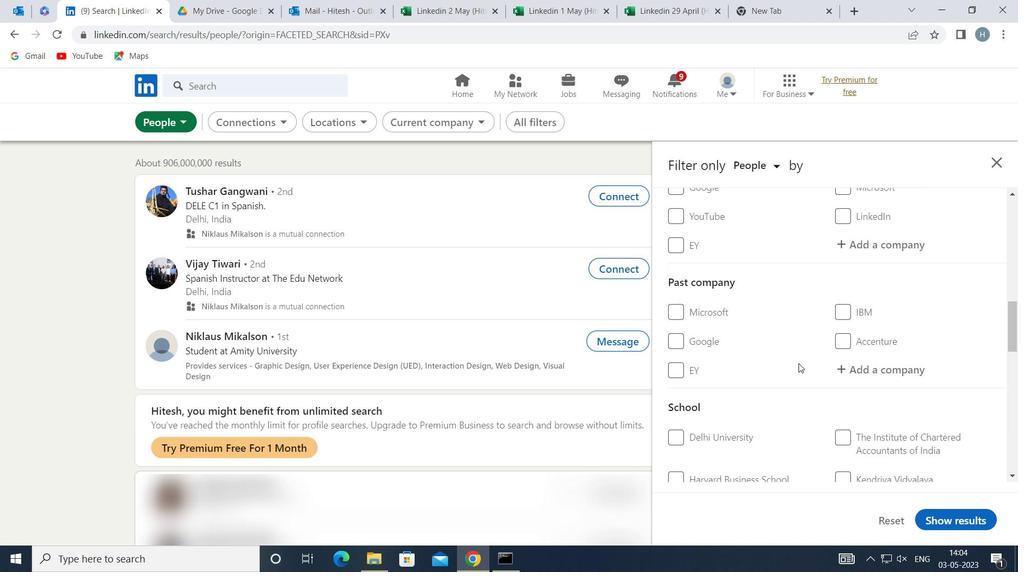 
Action: Mouse moved to (890, 312)
Screenshot: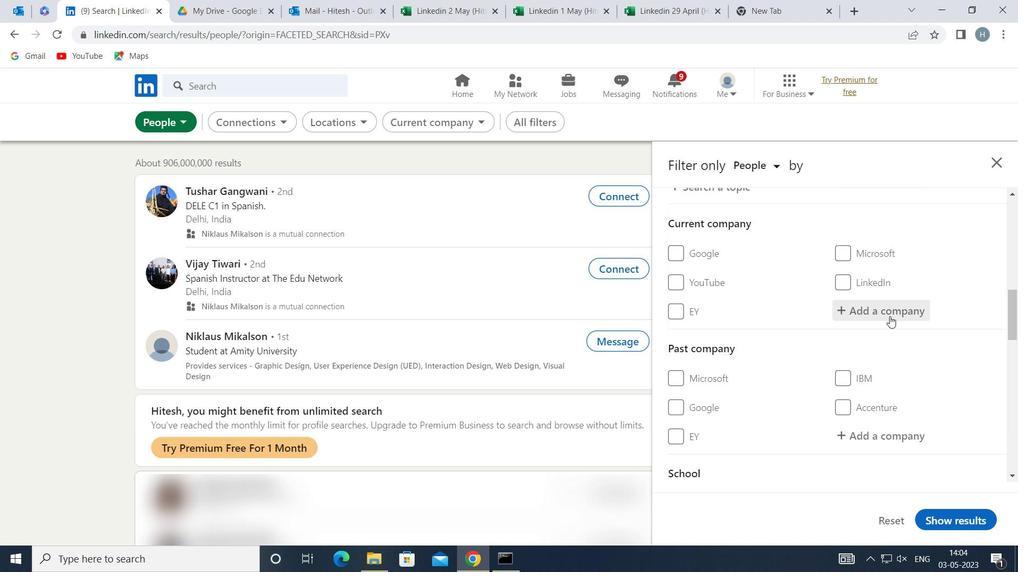 
Action: Mouse pressed left at (890, 312)
Screenshot: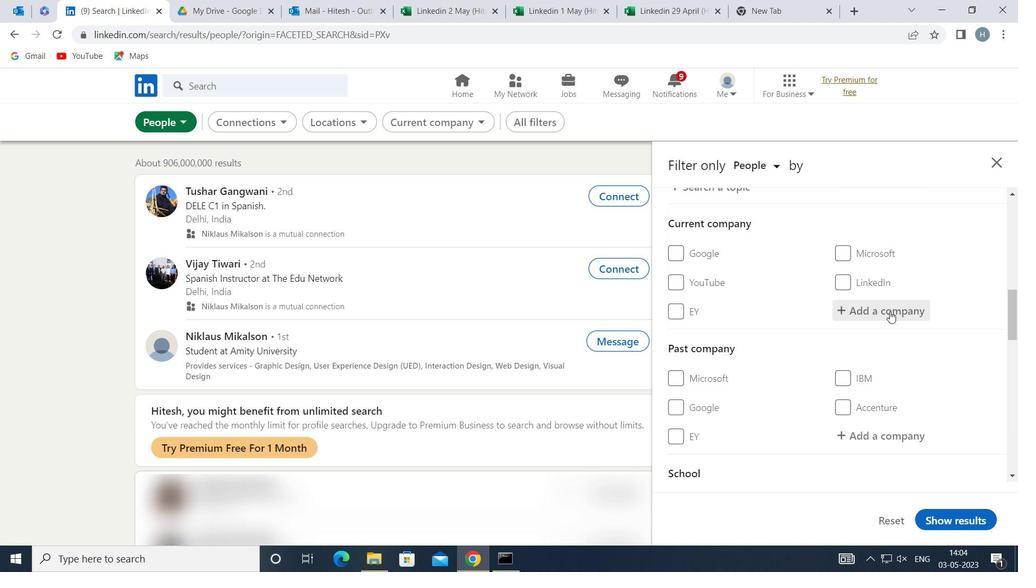
Action: Key pressed <Key.shift>JUBILANT<Key.space><Key.shift>INGREVIA<Key.space>
Screenshot: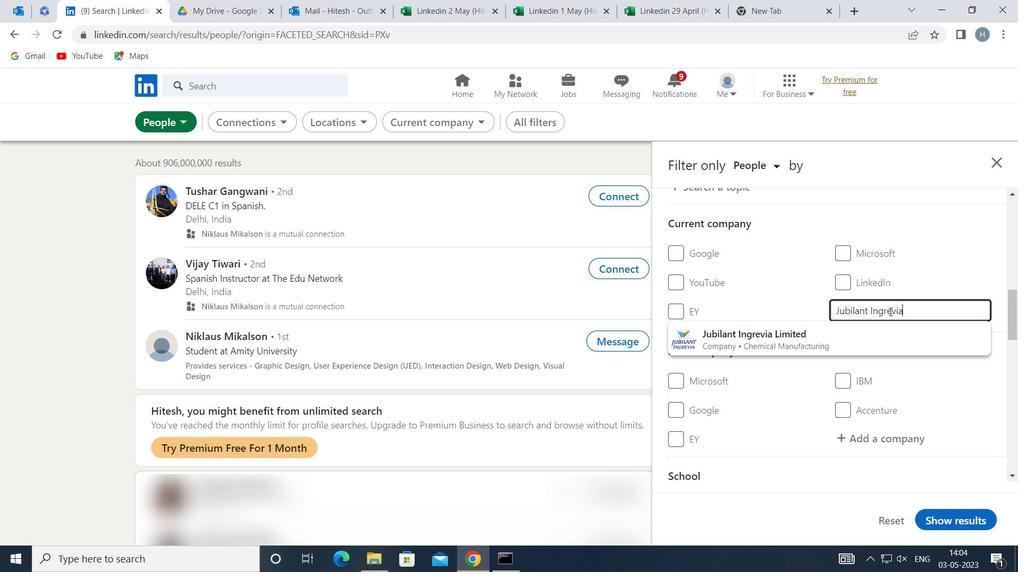 
Action: Mouse moved to (812, 351)
Screenshot: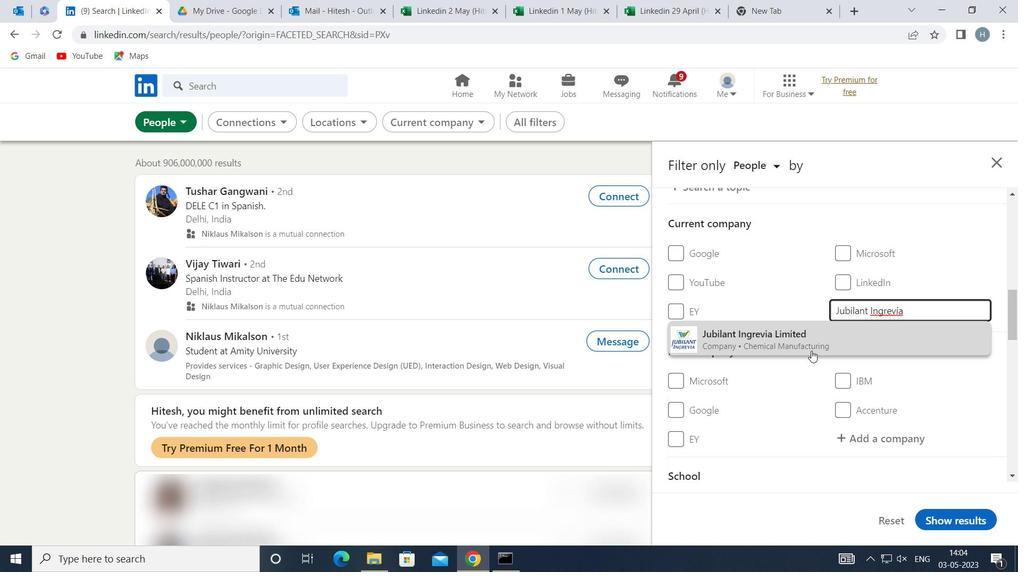 
Action: Mouse pressed left at (812, 351)
Screenshot: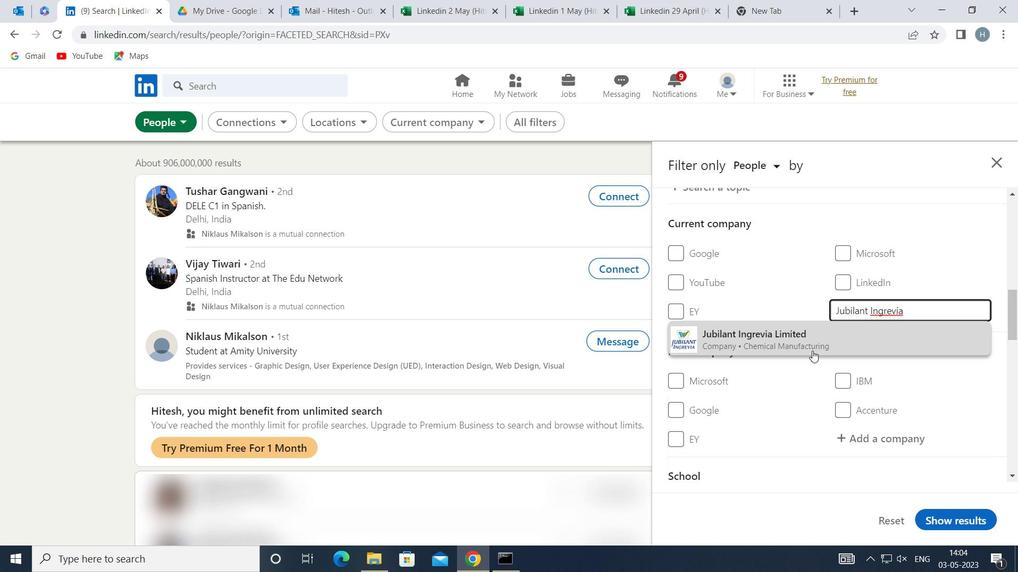 
Action: Mouse moved to (807, 350)
Screenshot: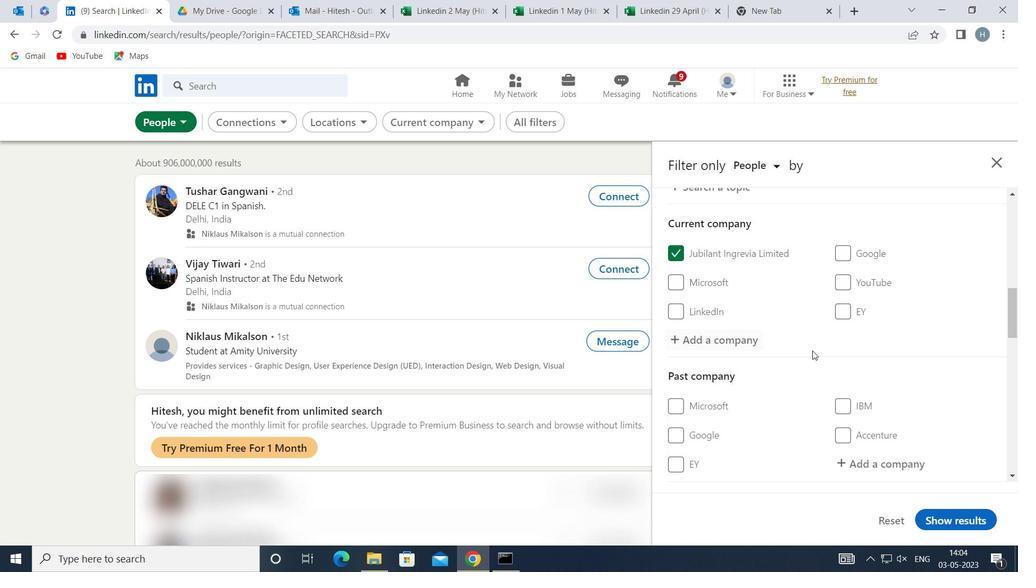 
Action: Mouse scrolled (807, 350) with delta (0, 0)
Screenshot: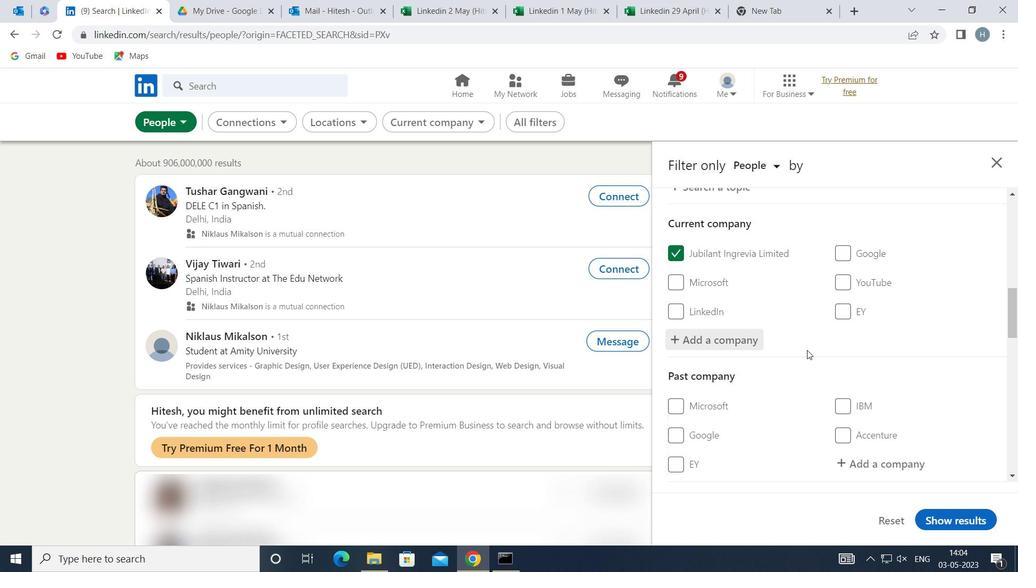 
Action: Mouse scrolled (807, 350) with delta (0, 0)
Screenshot: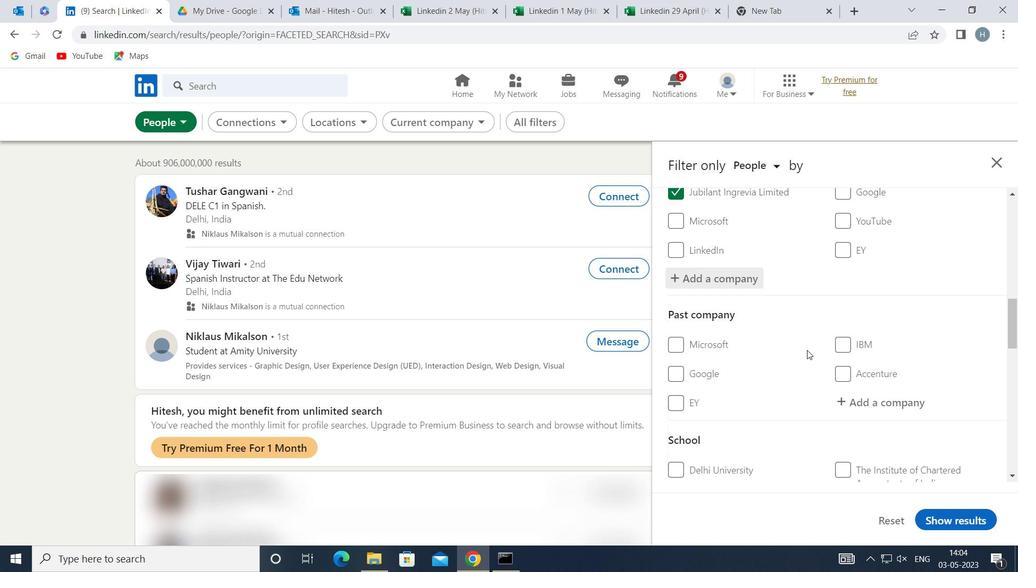 
Action: Mouse scrolled (807, 350) with delta (0, 0)
Screenshot: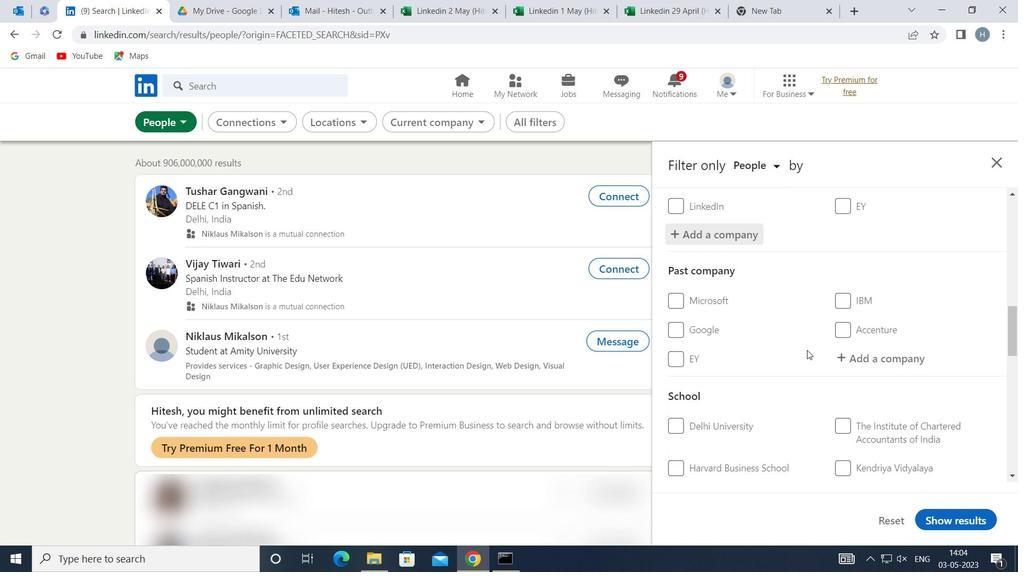 
Action: Mouse moved to (901, 416)
Screenshot: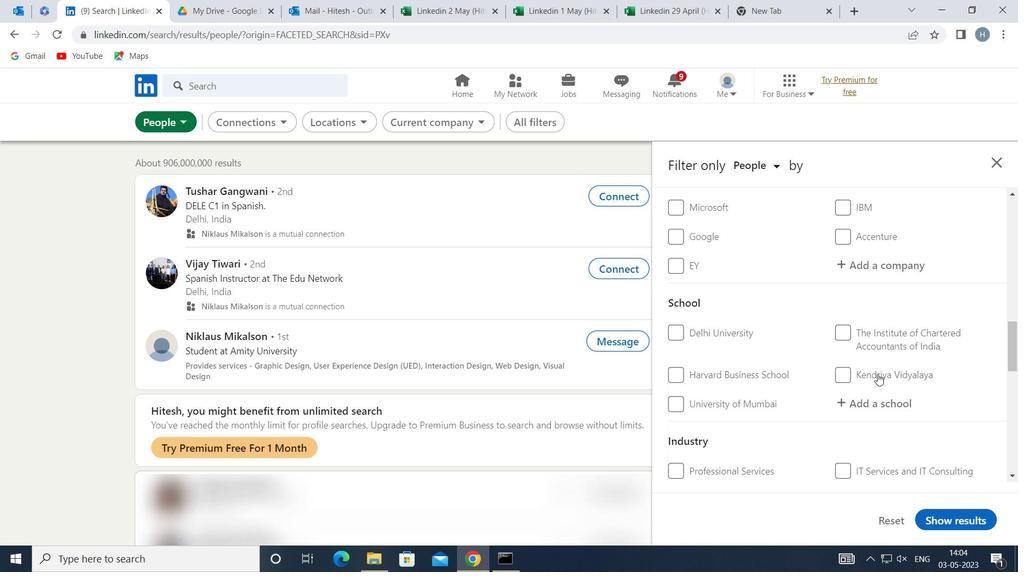 
Action: Mouse pressed left at (901, 416)
Screenshot: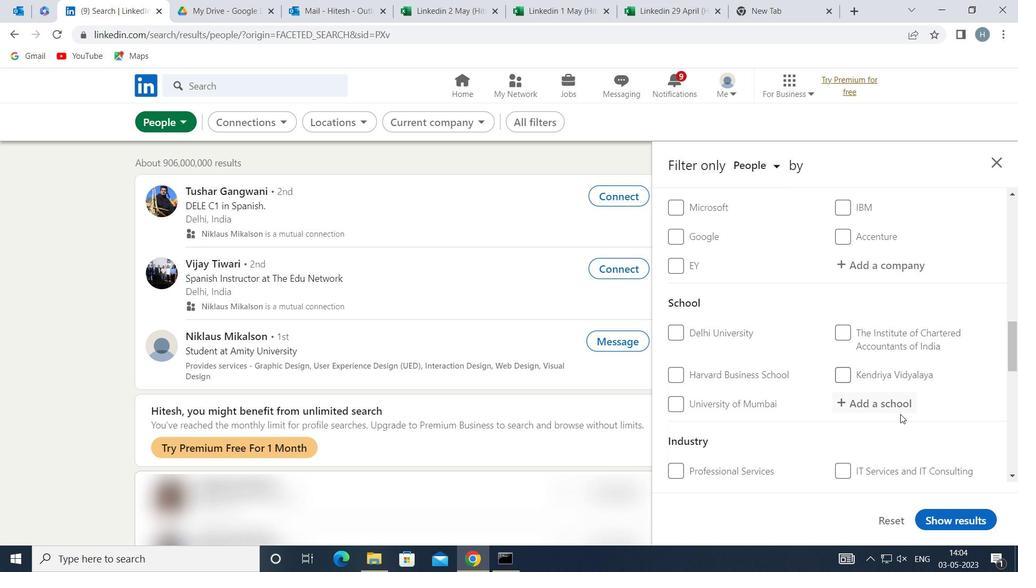 
Action: Mouse moved to (894, 409)
Screenshot: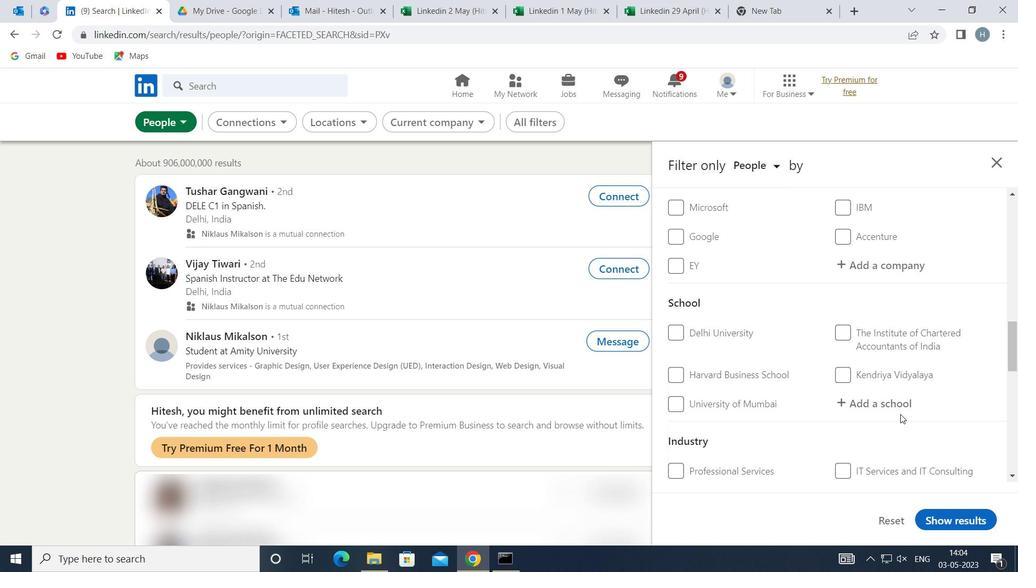
Action: Mouse pressed left at (894, 409)
Screenshot: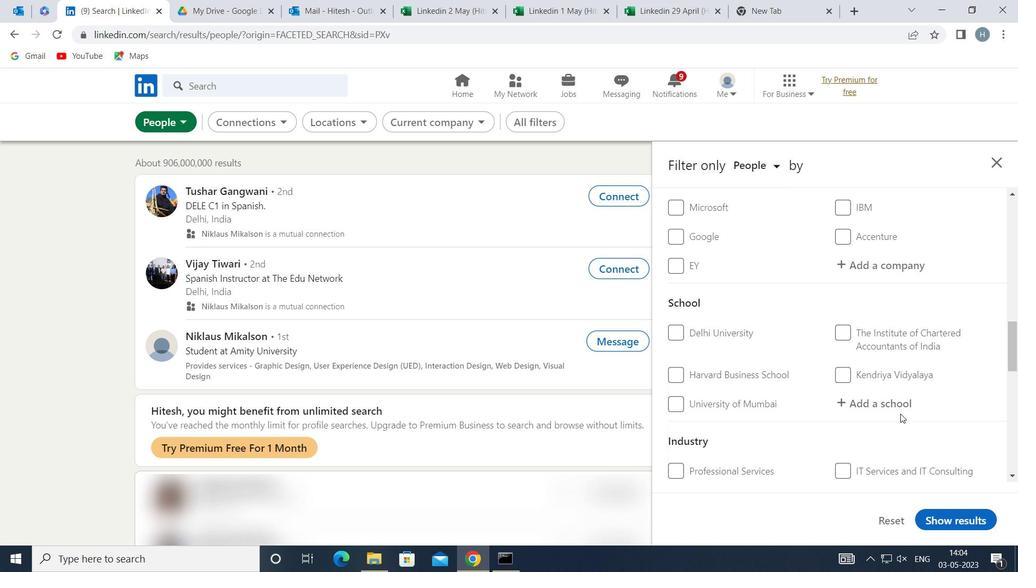 
Action: Mouse moved to (893, 407)
Screenshot: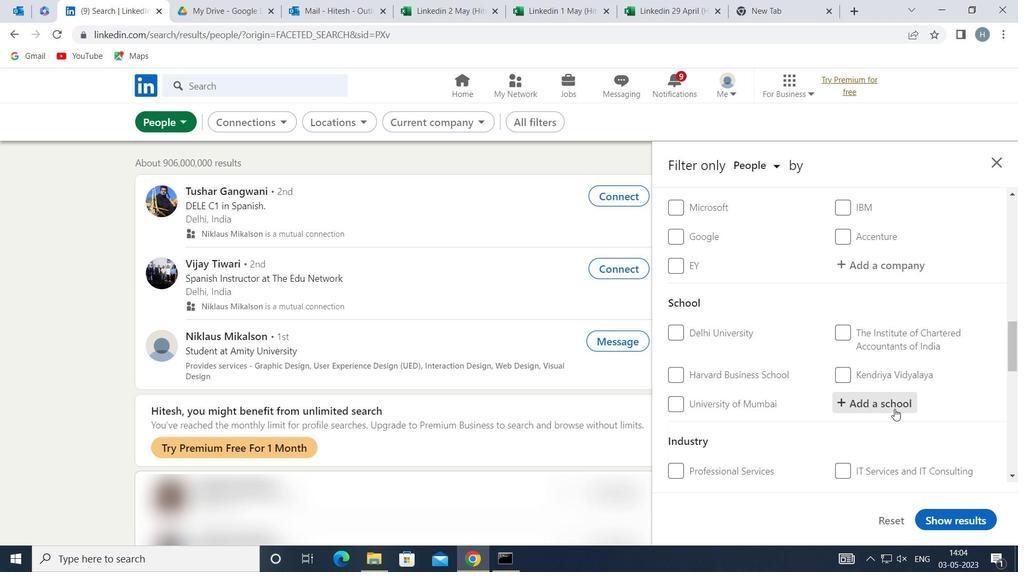 
Action: Key pressed <Key.shift>JAI<Key.space><Key.shift>PRAKASH<Key.space><Key.shift>VI
Screenshot: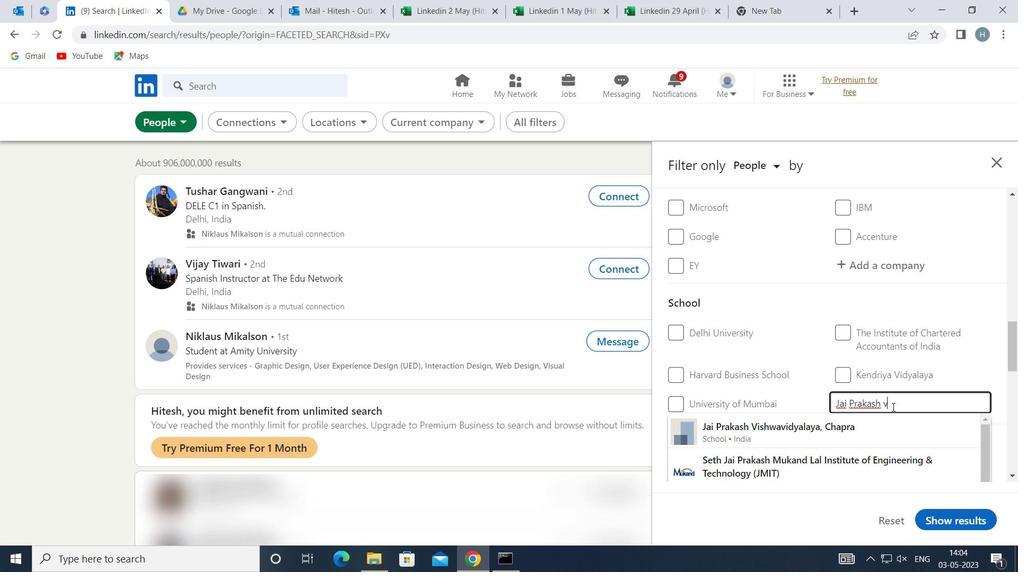 
Action: Mouse moved to (849, 431)
Screenshot: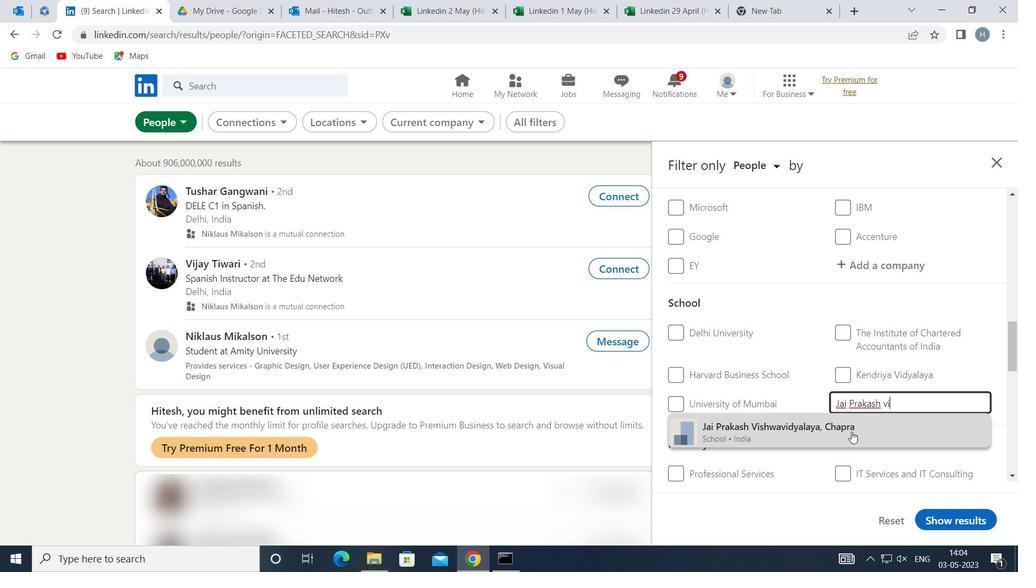
Action: Mouse pressed left at (849, 431)
Screenshot: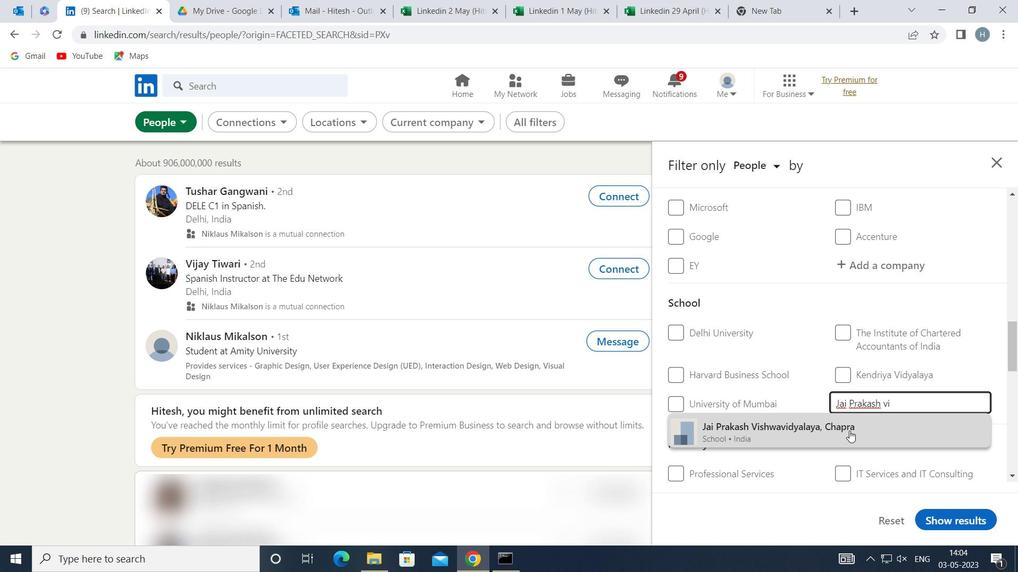 
Action: Mouse moved to (791, 413)
Screenshot: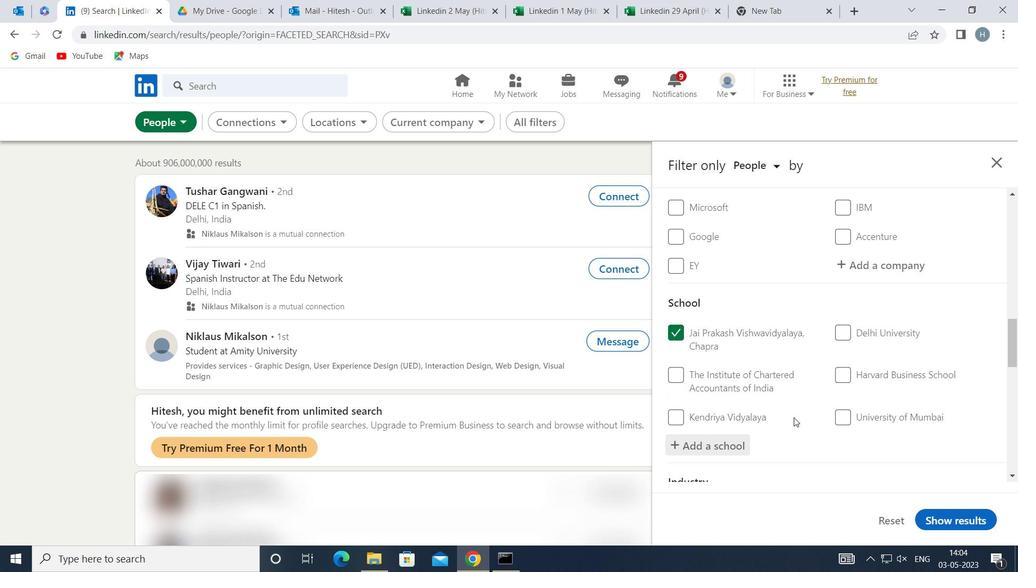 
Action: Mouse scrolled (791, 412) with delta (0, 0)
Screenshot: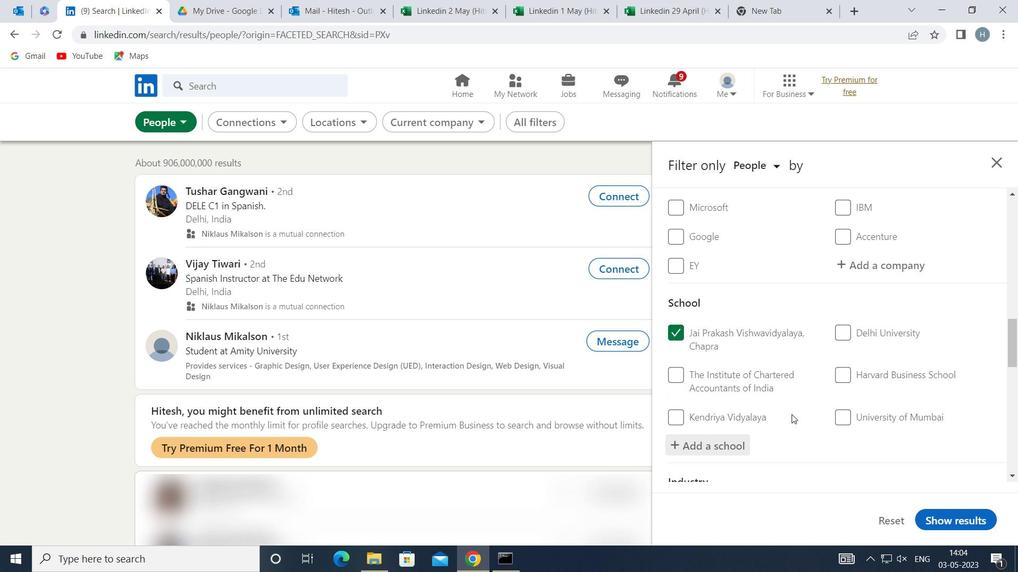 
Action: Mouse moved to (791, 410)
Screenshot: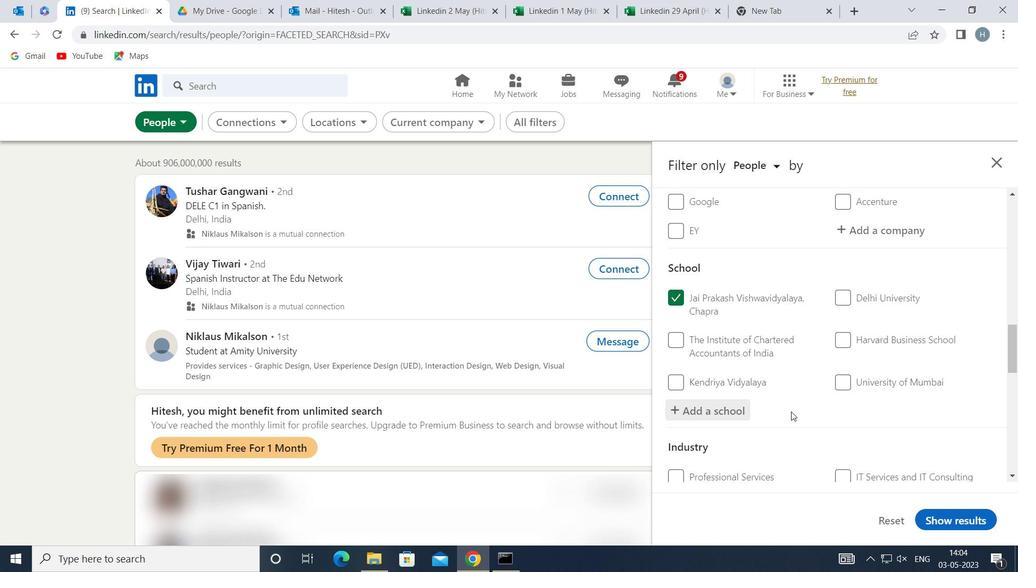 
Action: Mouse scrolled (791, 410) with delta (0, 0)
Screenshot: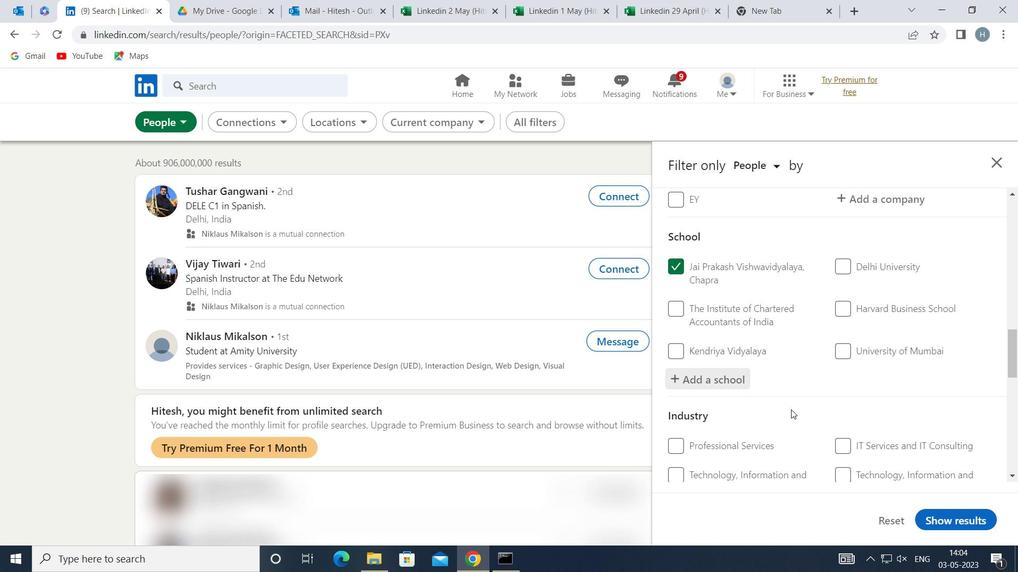 
Action: Mouse scrolled (791, 410) with delta (0, 0)
Screenshot: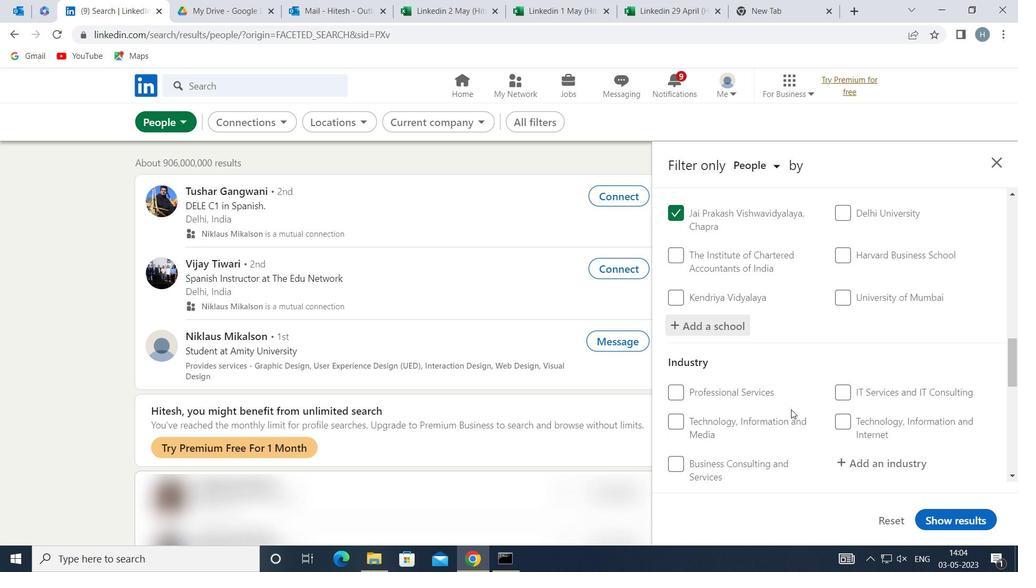 
Action: Mouse moved to (857, 383)
Screenshot: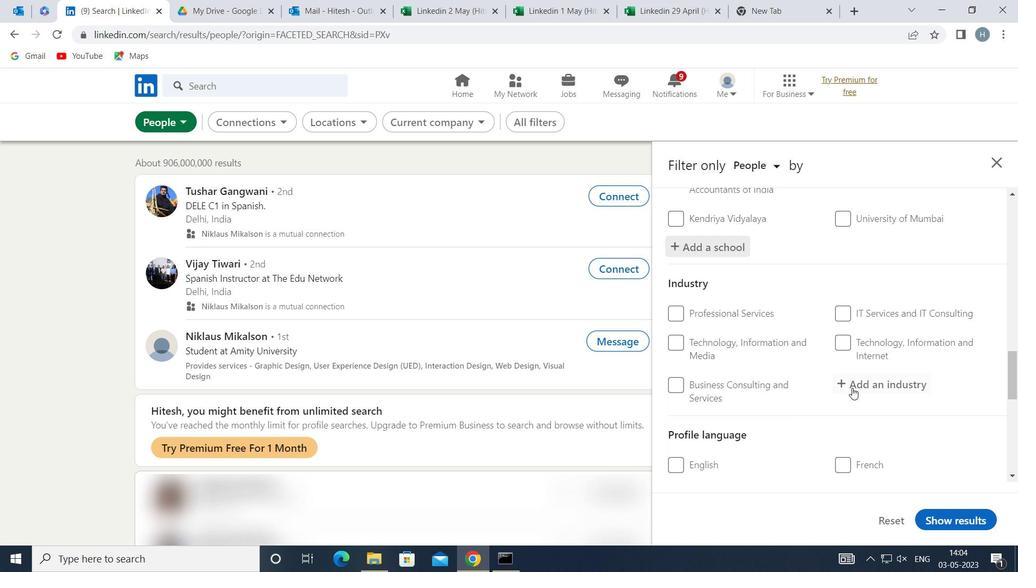 
Action: Mouse pressed left at (857, 383)
Screenshot: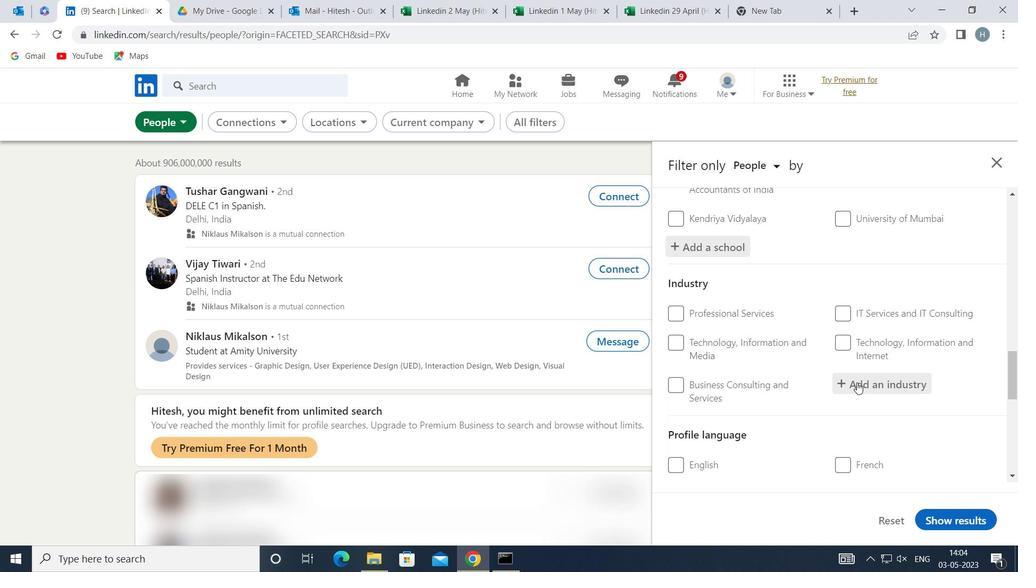 
Action: Key pressed <Key.shift>WHOLESALE<Key.space><Key.shift>BUILDING
Screenshot: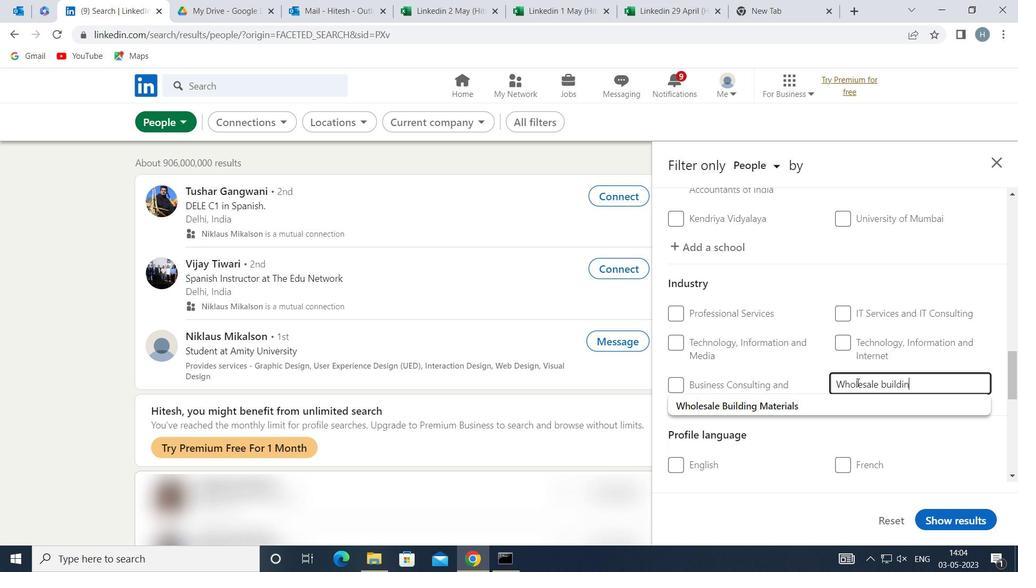 
Action: Mouse moved to (794, 401)
Screenshot: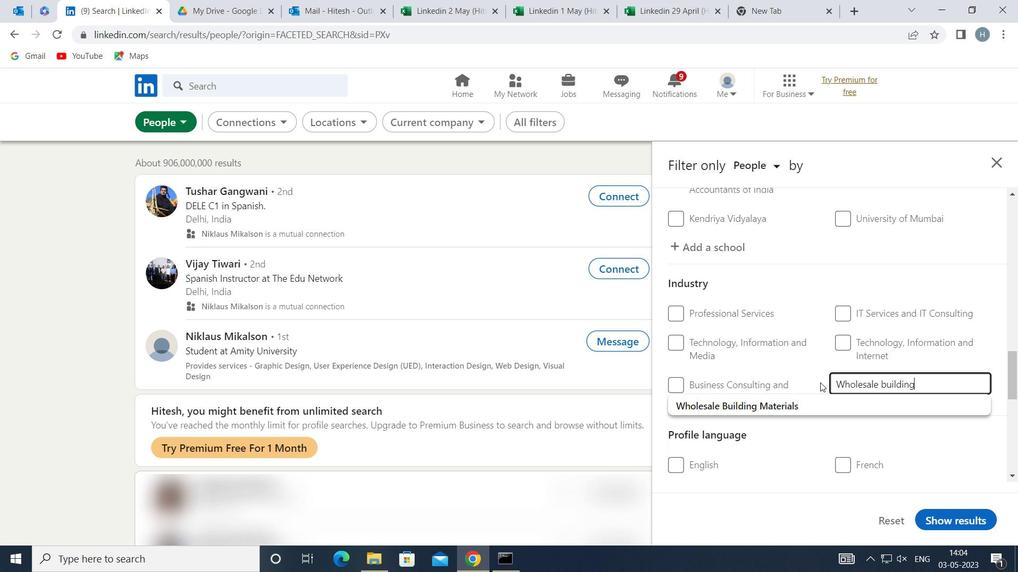 
Action: Mouse pressed left at (794, 401)
Screenshot: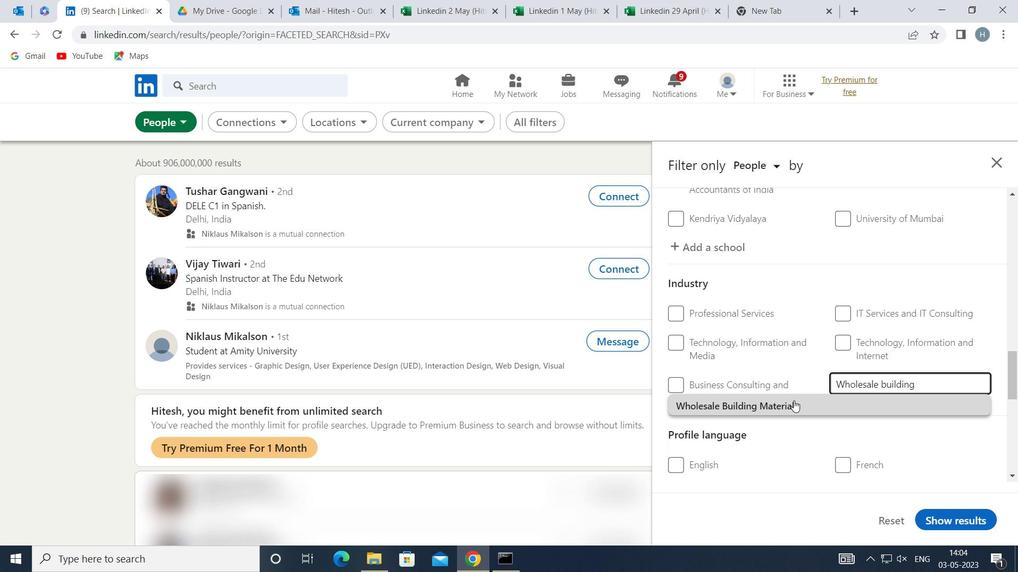 
Action: Mouse moved to (791, 401)
Screenshot: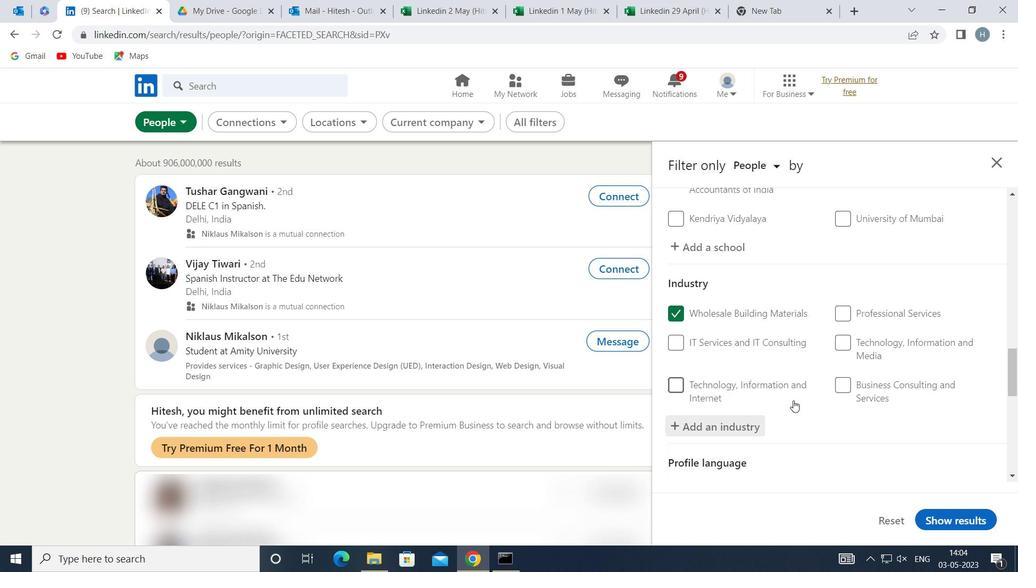 
Action: Mouse scrolled (791, 401) with delta (0, 0)
Screenshot: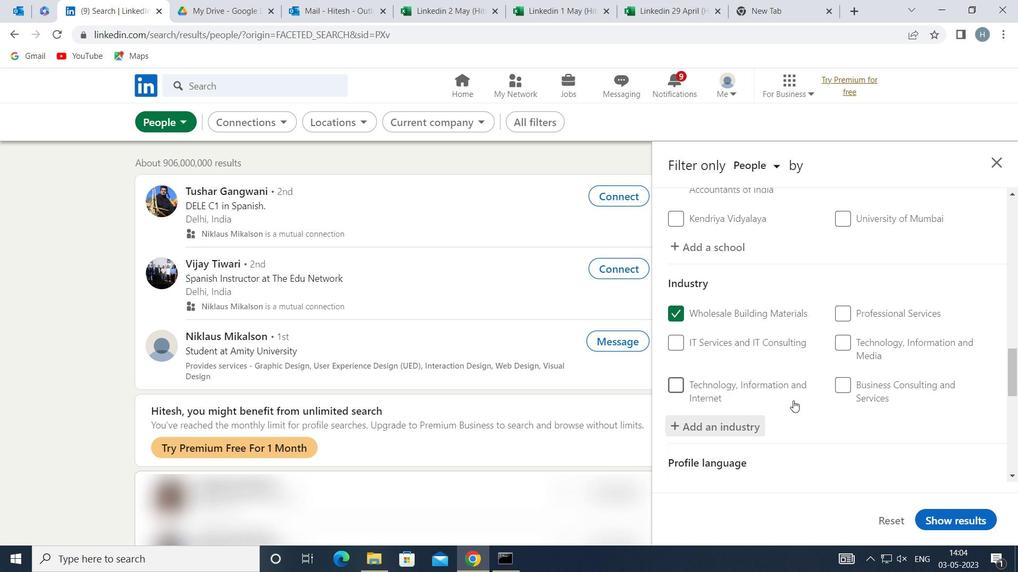 
Action: Mouse moved to (790, 403)
Screenshot: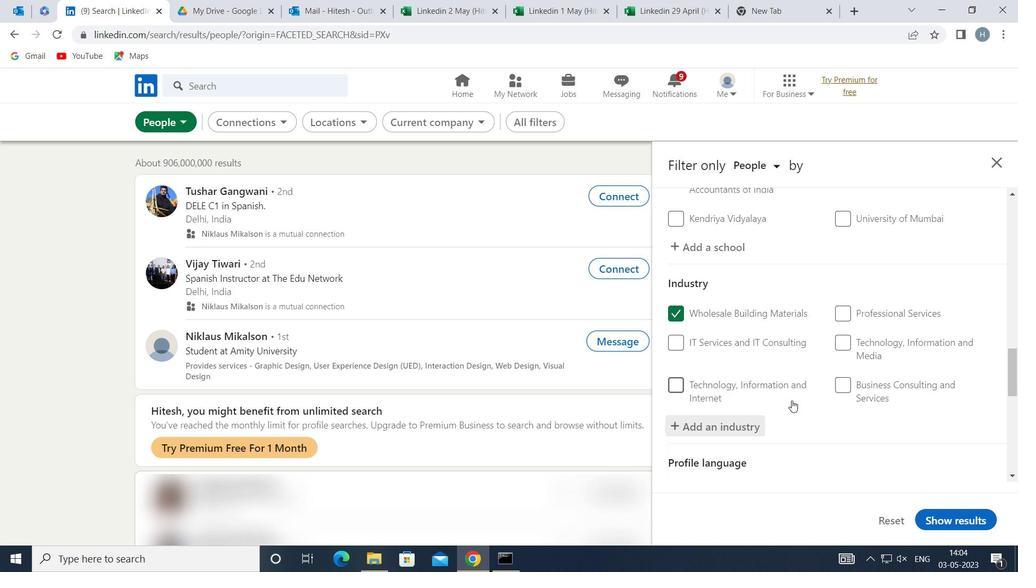 
Action: Mouse scrolled (790, 402) with delta (0, 0)
Screenshot: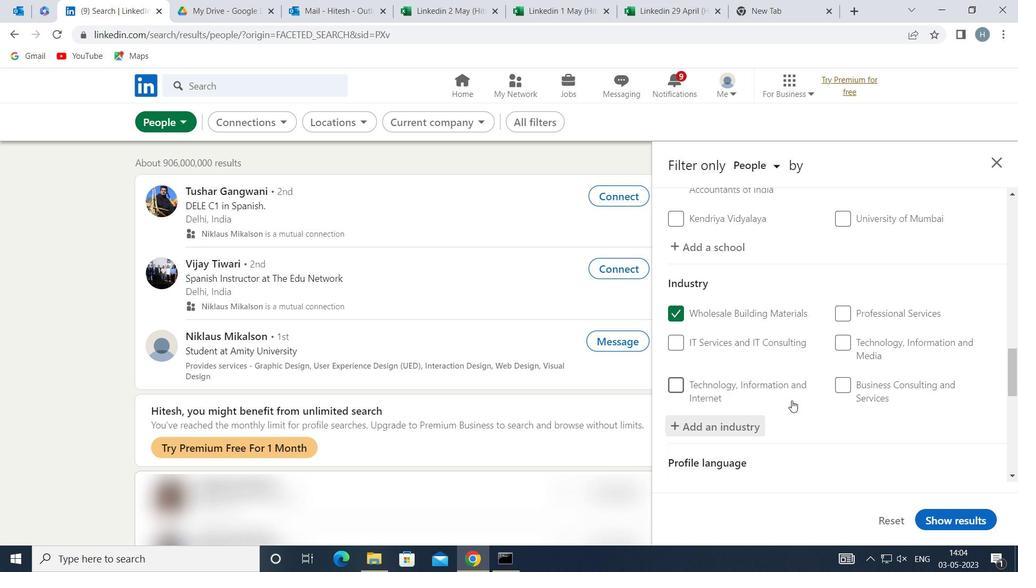
Action: Mouse scrolled (790, 402) with delta (0, 0)
Screenshot: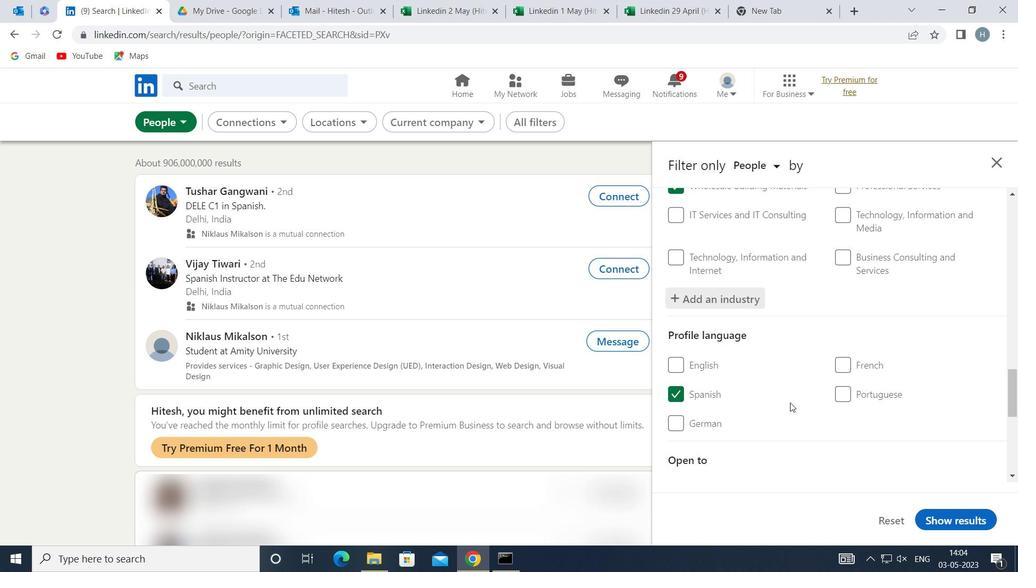 
Action: Mouse scrolled (790, 402) with delta (0, 0)
Screenshot: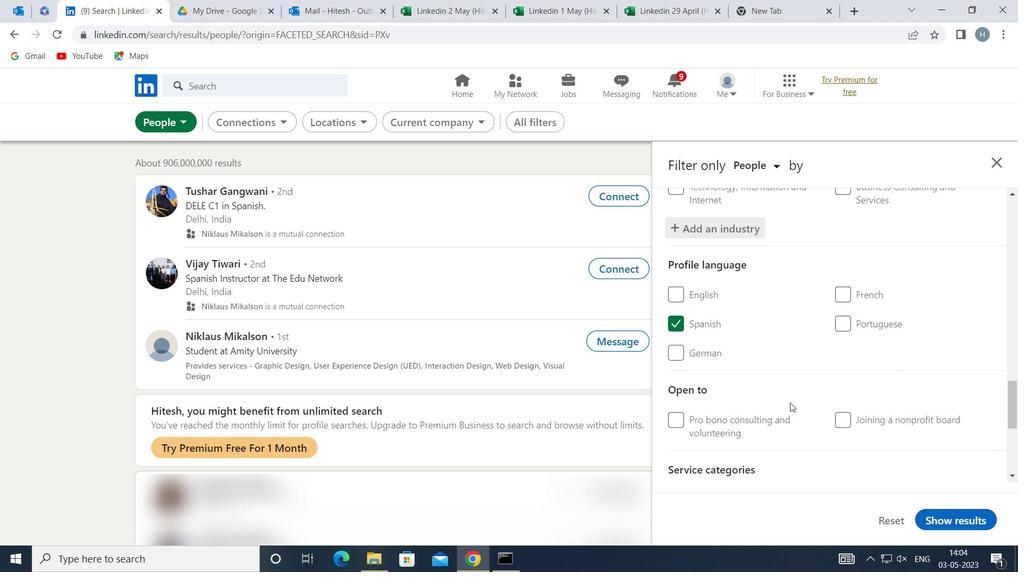 
Action: Mouse scrolled (790, 402) with delta (0, 0)
Screenshot: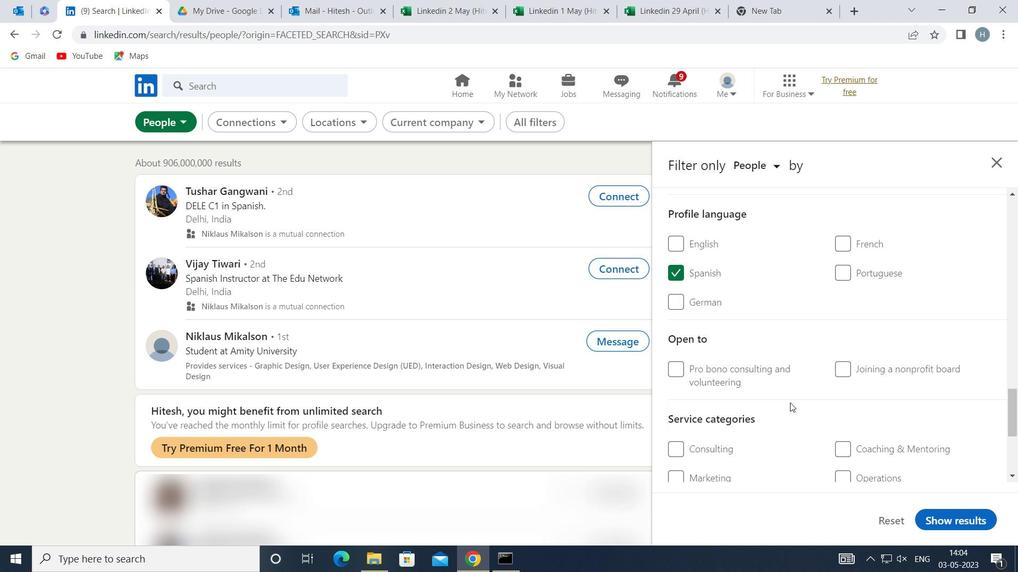 
Action: Mouse moved to (858, 421)
Screenshot: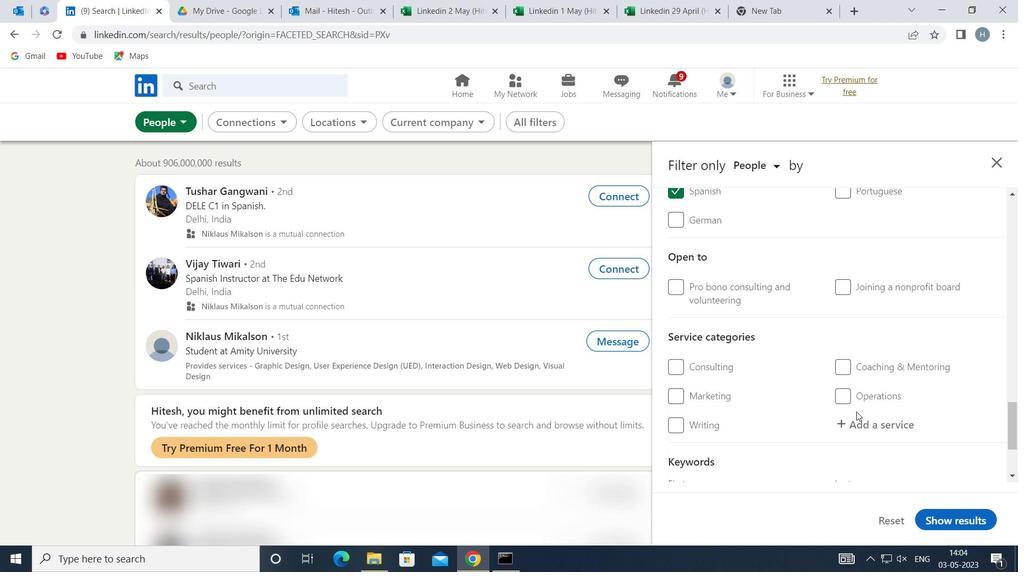 
Action: Mouse pressed left at (858, 421)
Screenshot: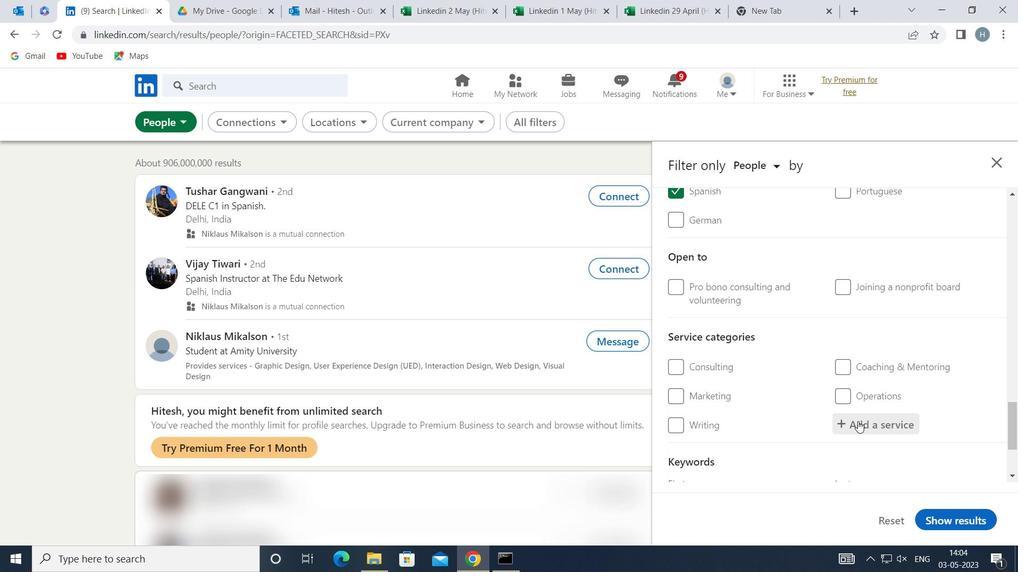 
Action: Mouse moved to (858, 422)
Screenshot: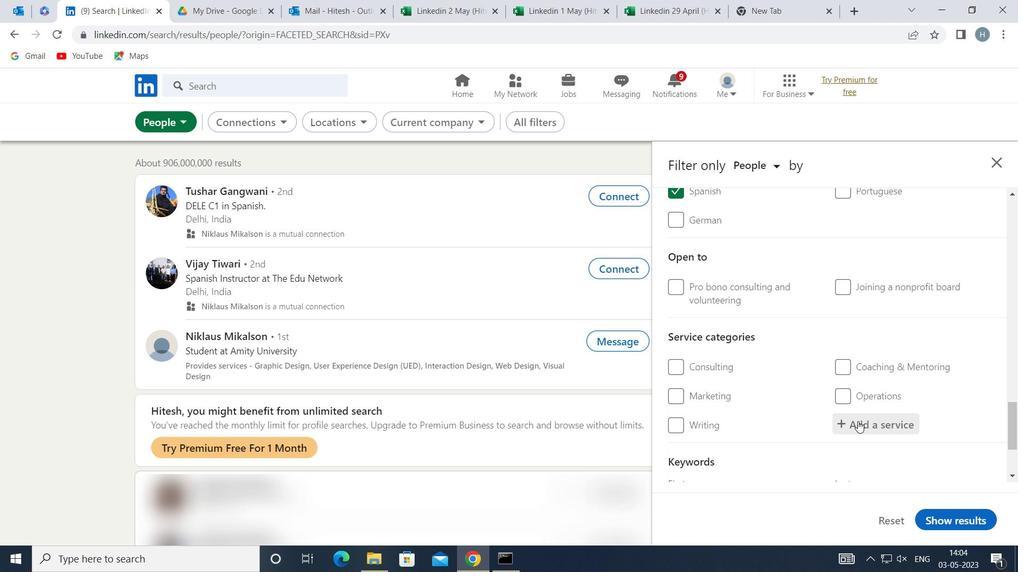 
Action: Key pressed <Key.shift>NATURE
Screenshot: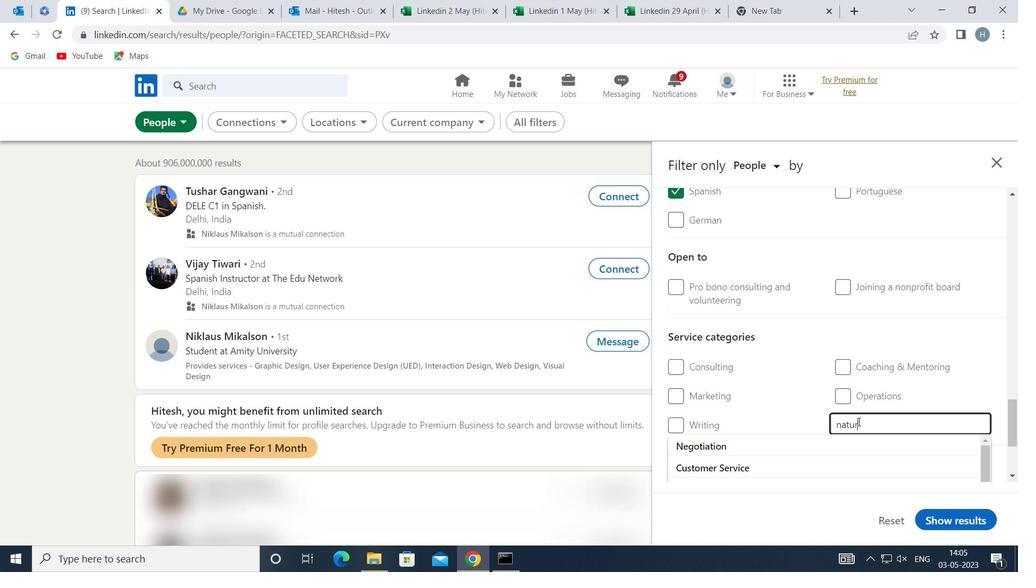 
Action: Mouse moved to (817, 441)
Screenshot: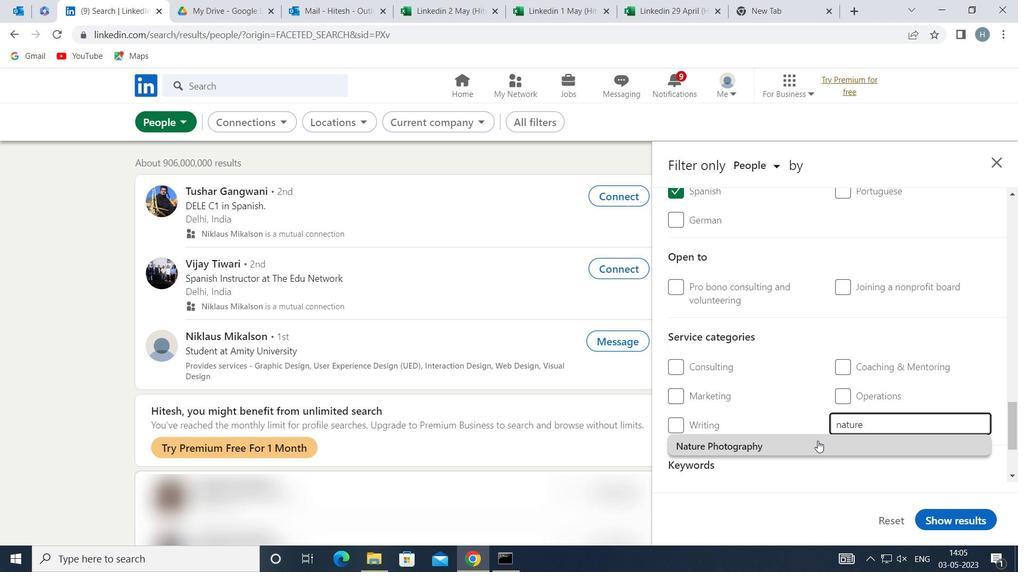 
Action: Mouse pressed left at (817, 441)
Screenshot: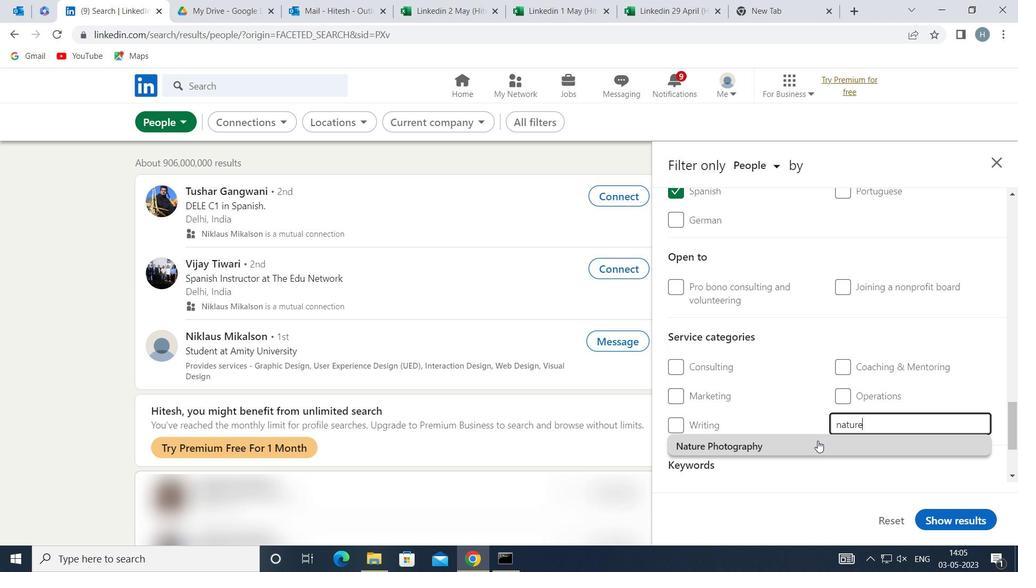 
Action: Mouse moved to (803, 430)
Screenshot: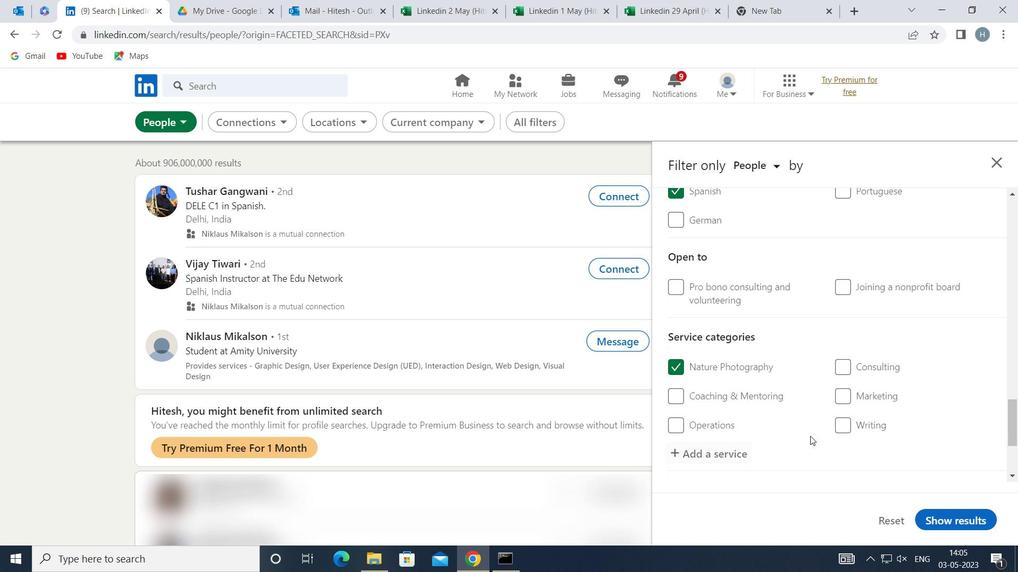 
Action: Mouse scrolled (803, 429) with delta (0, 0)
Screenshot: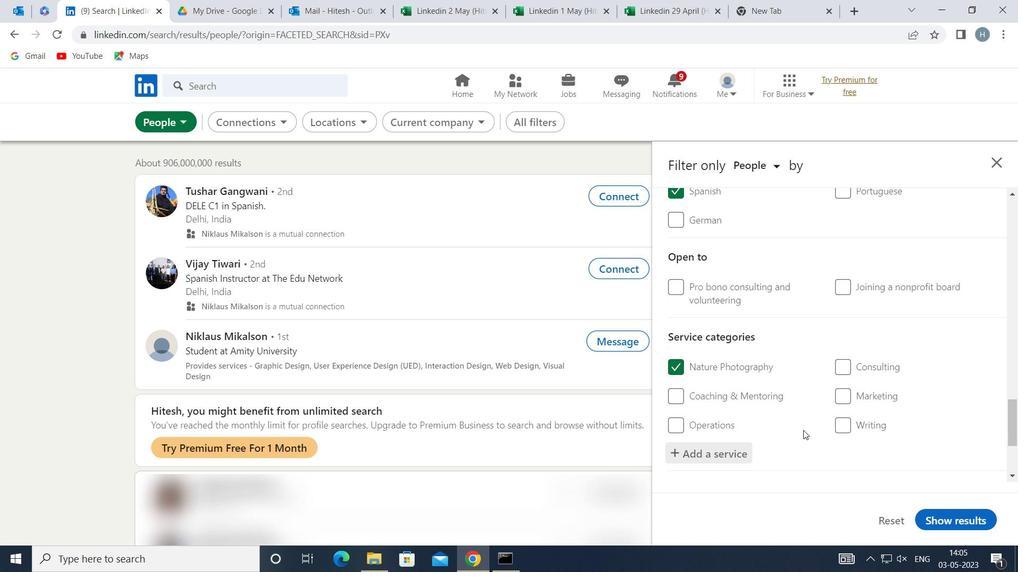 
Action: Mouse scrolled (803, 429) with delta (0, 0)
Screenshot: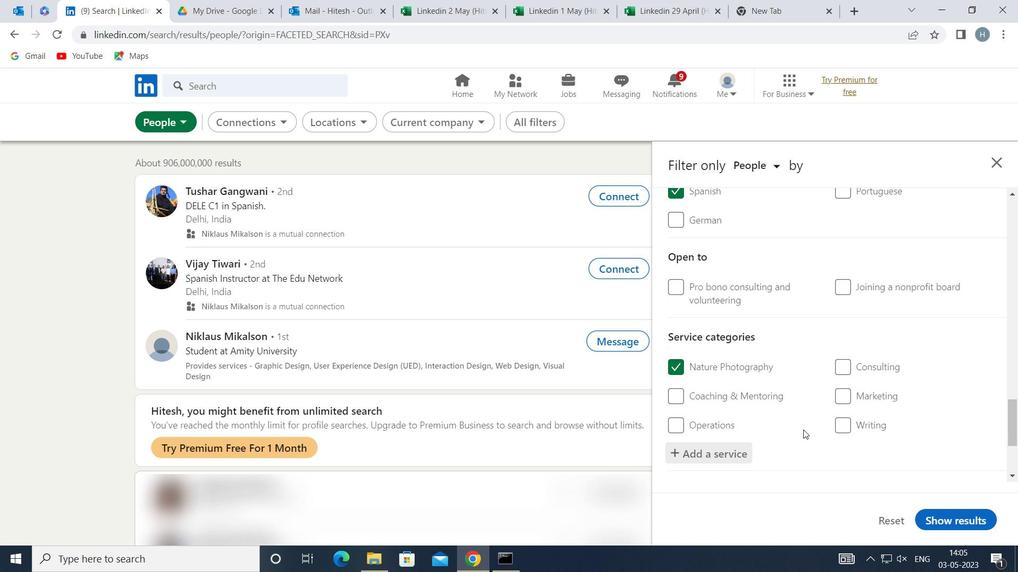 
Action: Mouse scrolled (803, 429) with delta (0, 0)
Screenshot: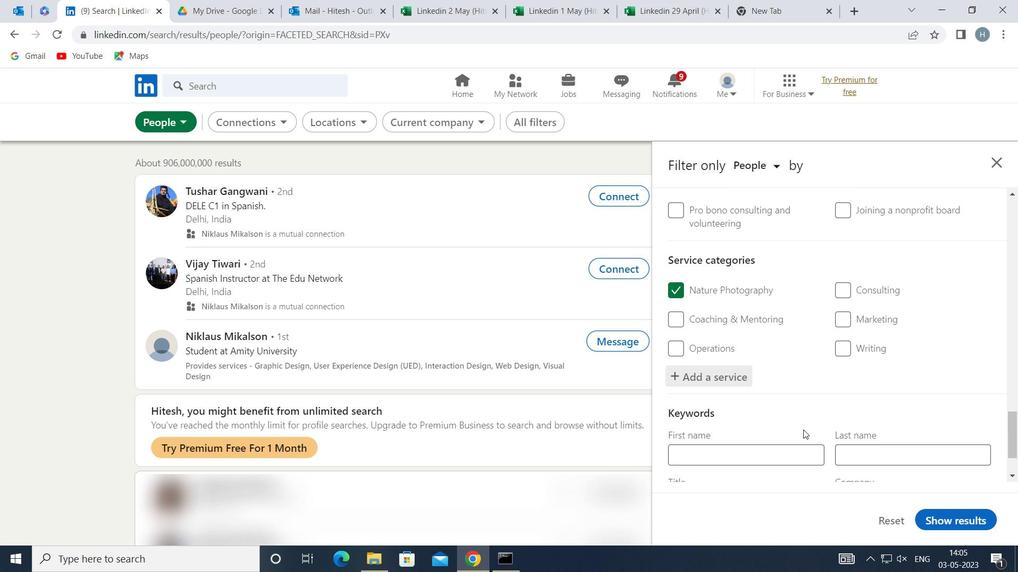 
Action: Mouse scrolled (803, 429) with delta (0, 0)
Screenshot: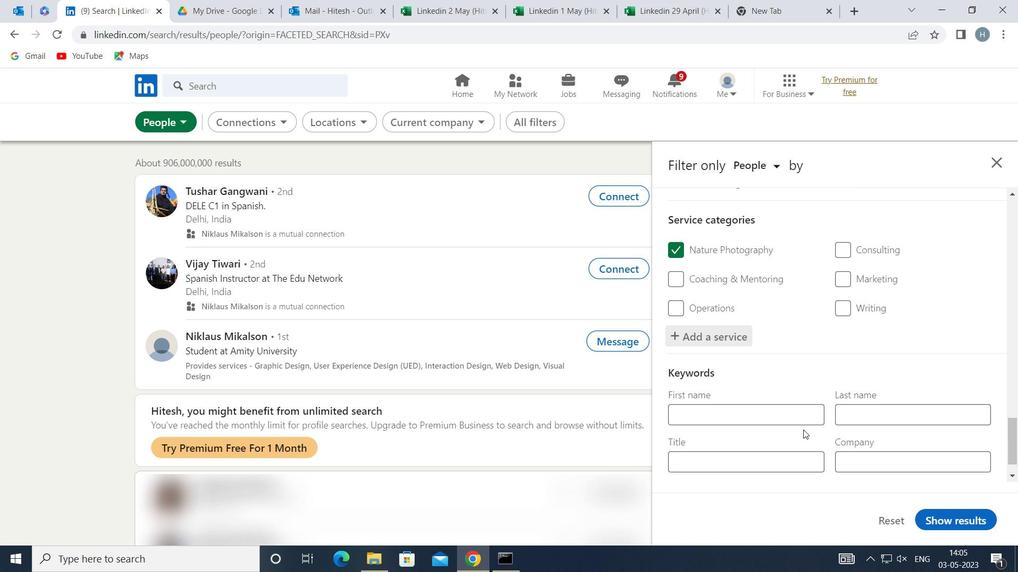 
Action: Mouse moved to (785, 426)
Screenshot: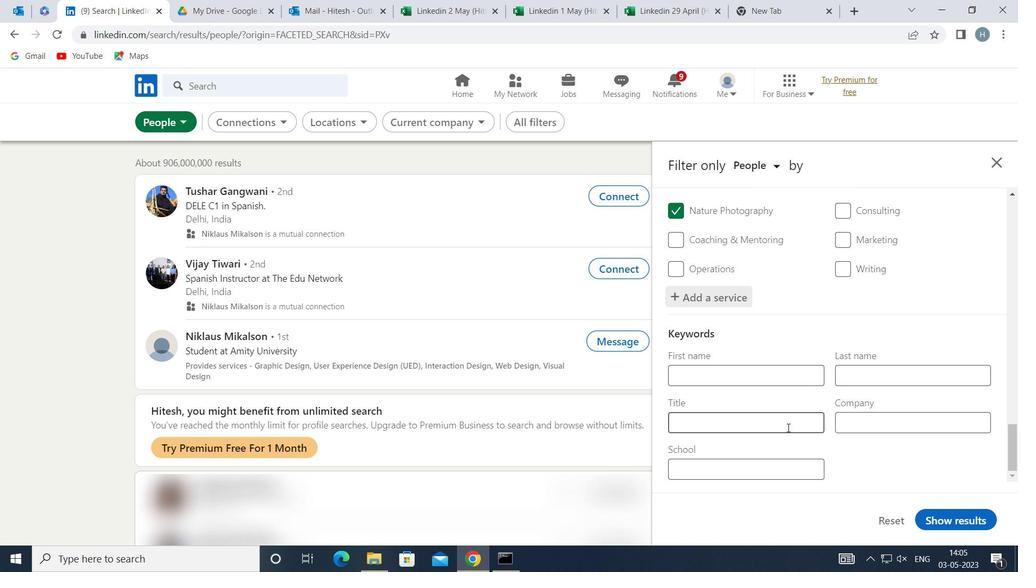 
Action: Mouse pressed left at (785, 426)
Screenshot: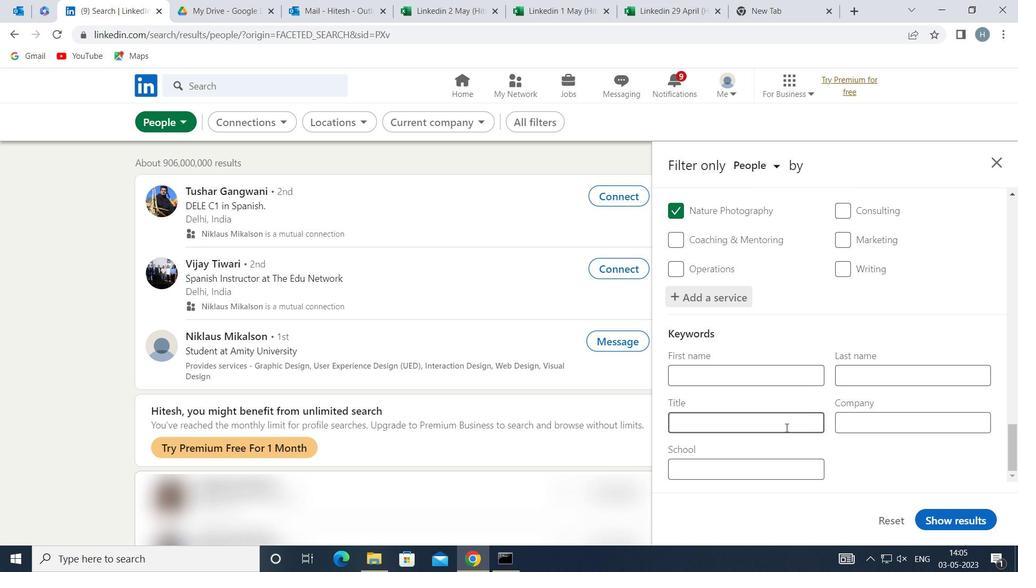 
Action: Key pressed <Key.shift>ACCOUNT<Key.space><Key.shift>MANAGER
Screenshot: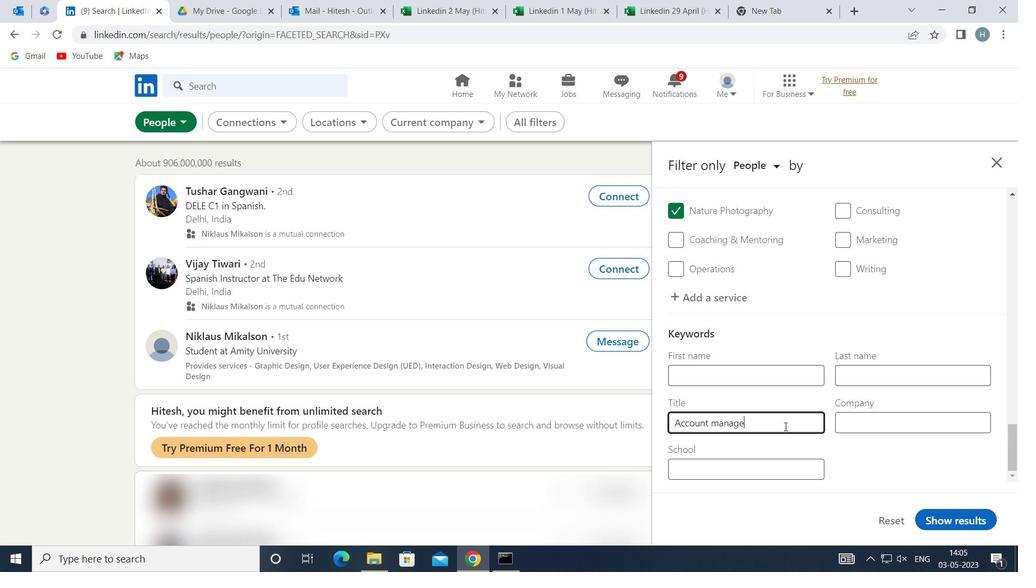 
Action: Mouse moved to (968, 519)
Screenshot: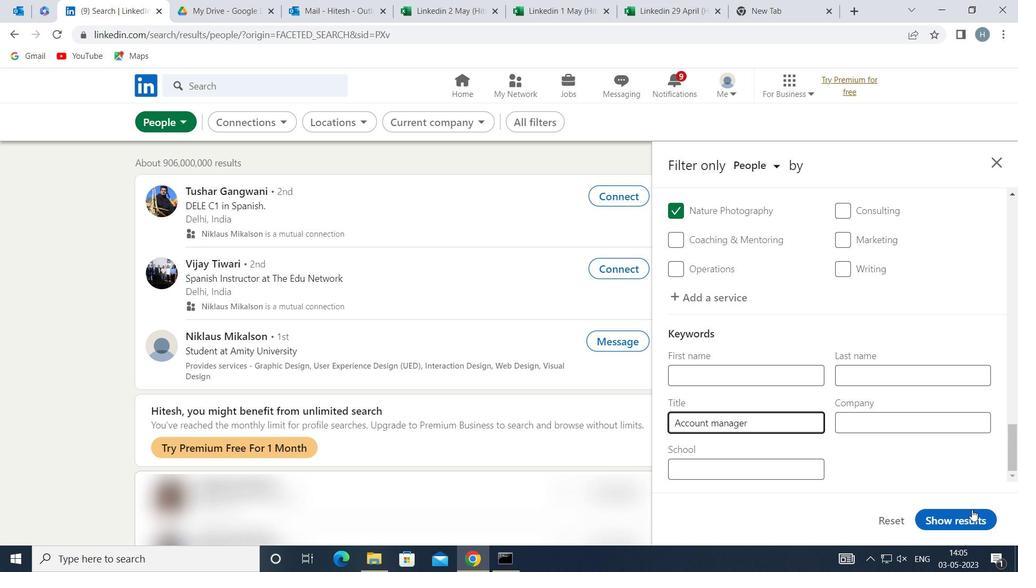 
Action: Mouse pressed left at (968, 519)
Screenshot: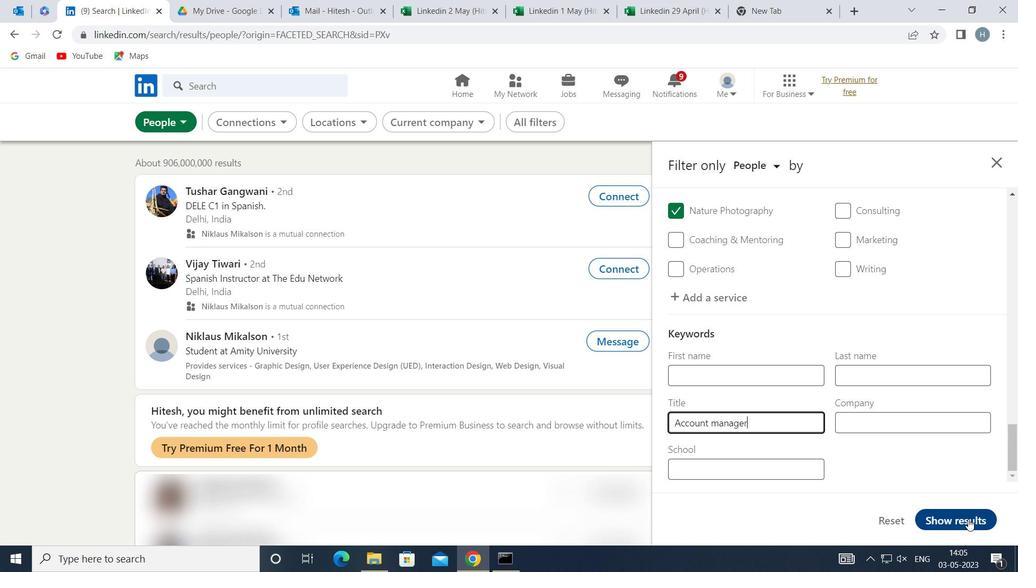 
Action: Mouse moved to (838, 386)
Screenshot: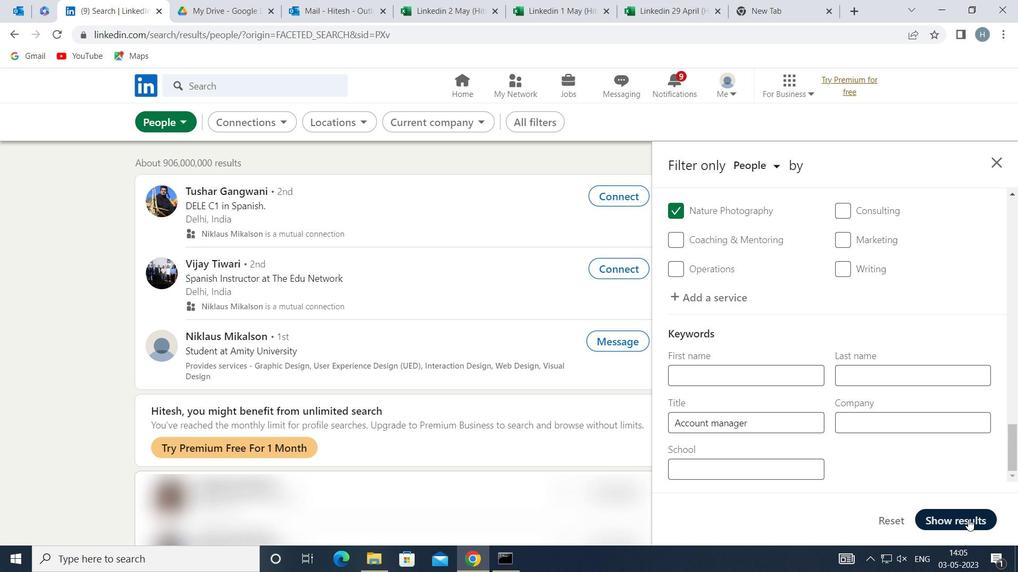 
